 Task: Create a due date automation trigger when advanced on, on the tuesday of the week a card is due add fields with custom field "Resume" set to a date between 1 and 7 days ago at 11:00 AM.
Action: Mouse moved to (808, 250)
Screenshot: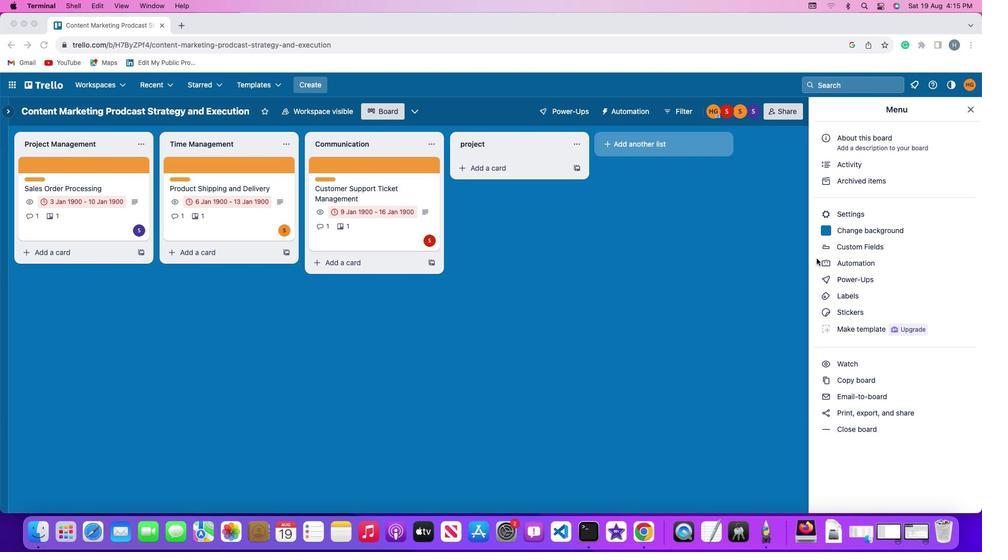 
Action: Mouse pressed left at (808, 250)
Screenshot: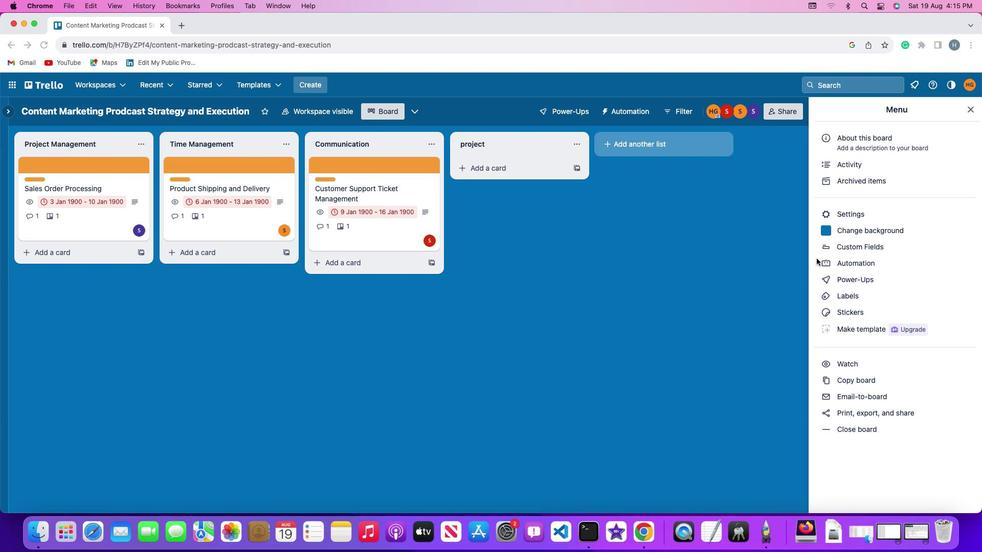 
Action: Mouse moved to (811, 250)
Screenshot: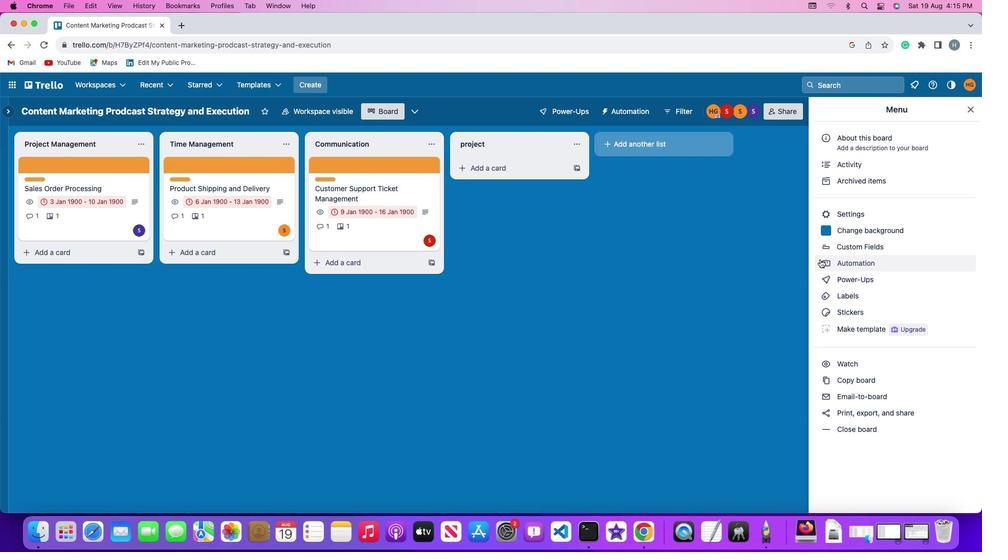 
Action: Mouse pressed left at (811, 250)
Screenshot: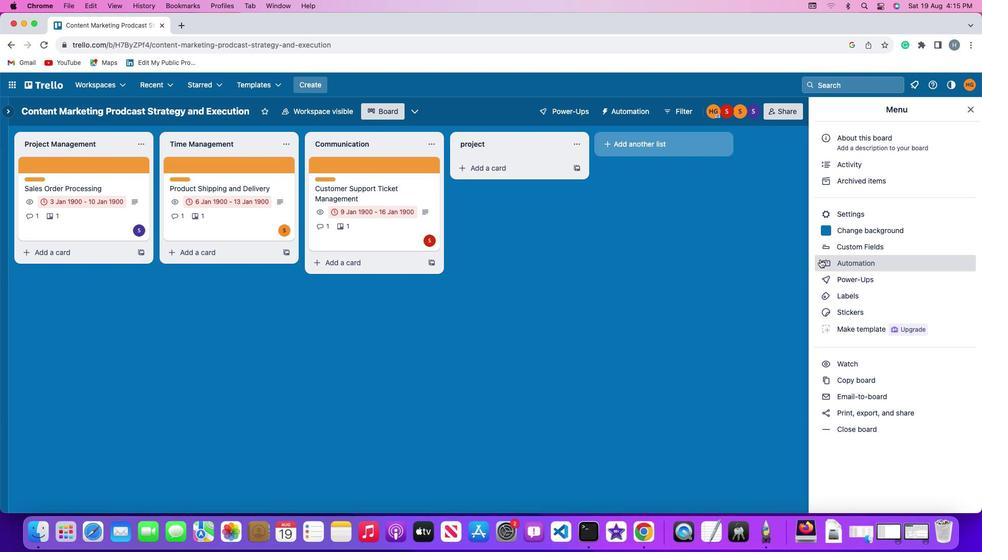 
Action: Mouse moved to (62, 230)
Screenshot: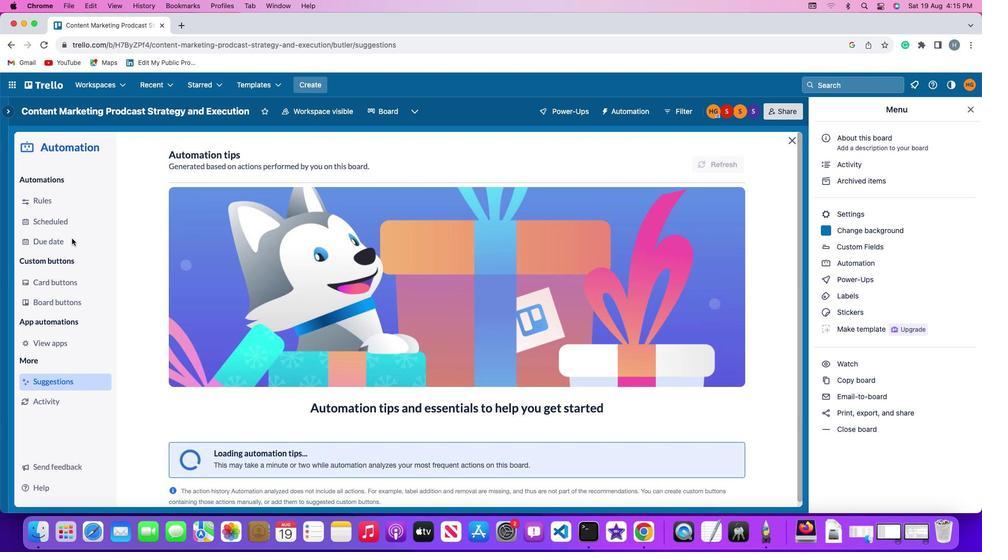 
Action: Mouse pressed left at (62, 230)
Screenshot: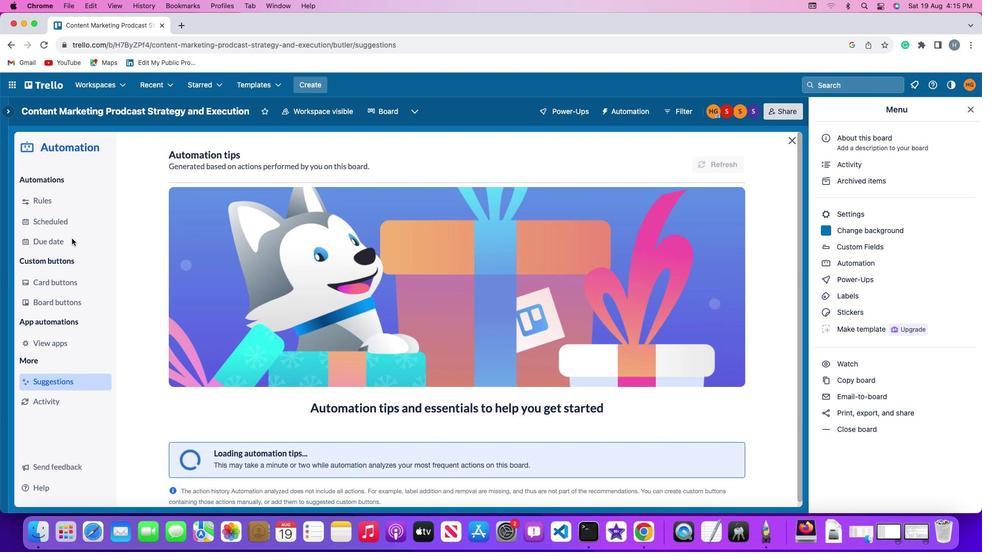 
Action: Mouse moved to (697, 147)
Screenshot: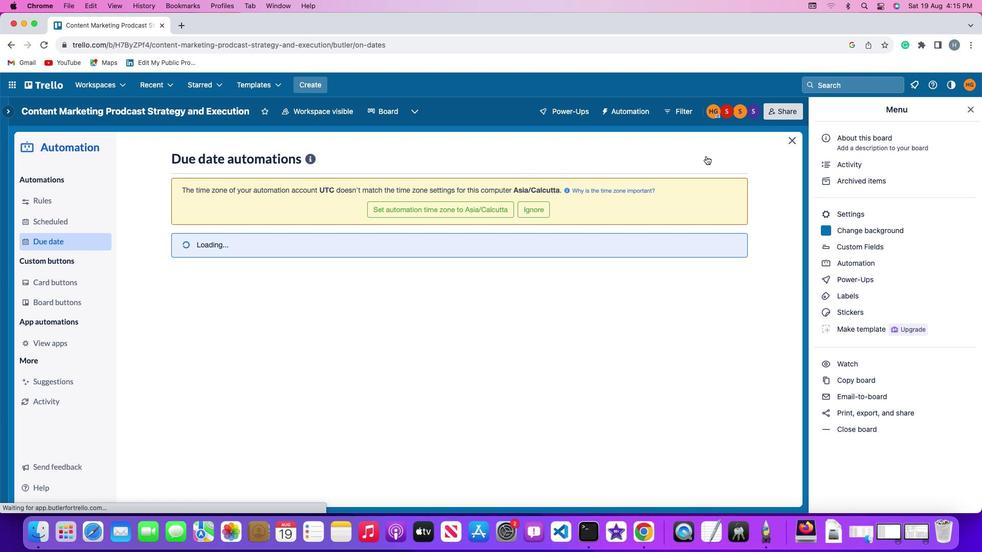 
Action: Mouse pressed left at (697, 147)
Screenshot: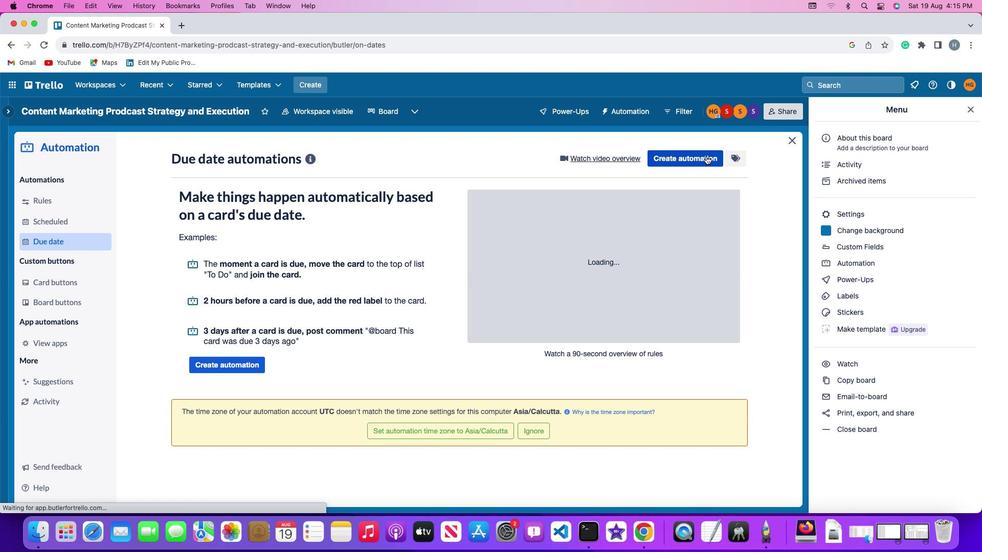
Action: Mouse moved to (268, 250)
Screenshot: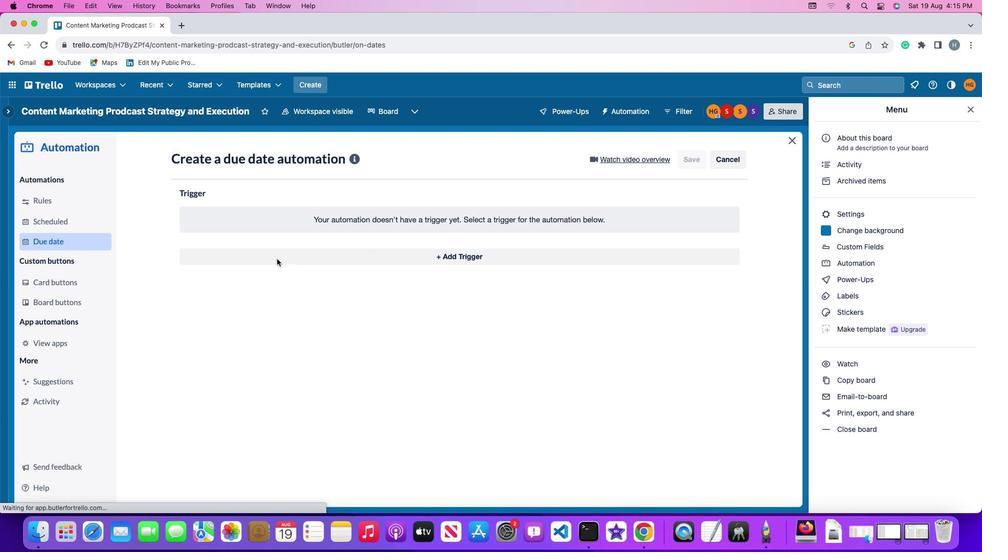 
Action: Mouse pressed left at (268, 250)
Screenshot: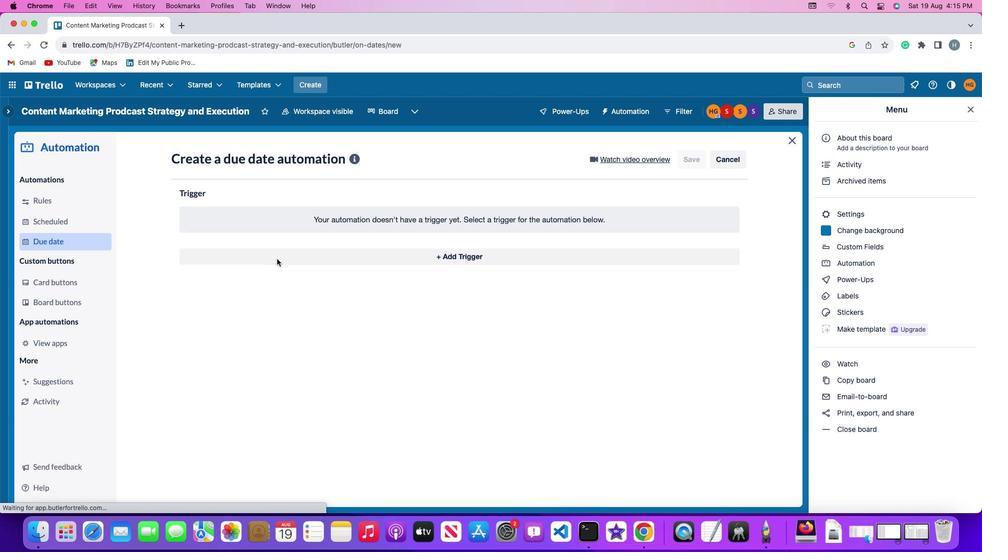
Action: Mouse moved to (223, 440)
Screenshot: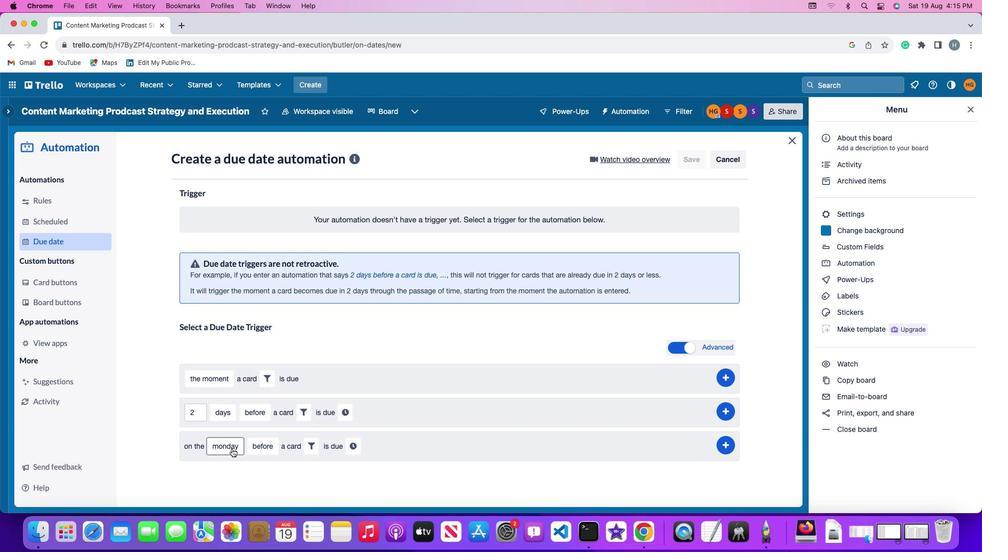 
Action: Mouse pressed left at (223, 440)
Screenshot: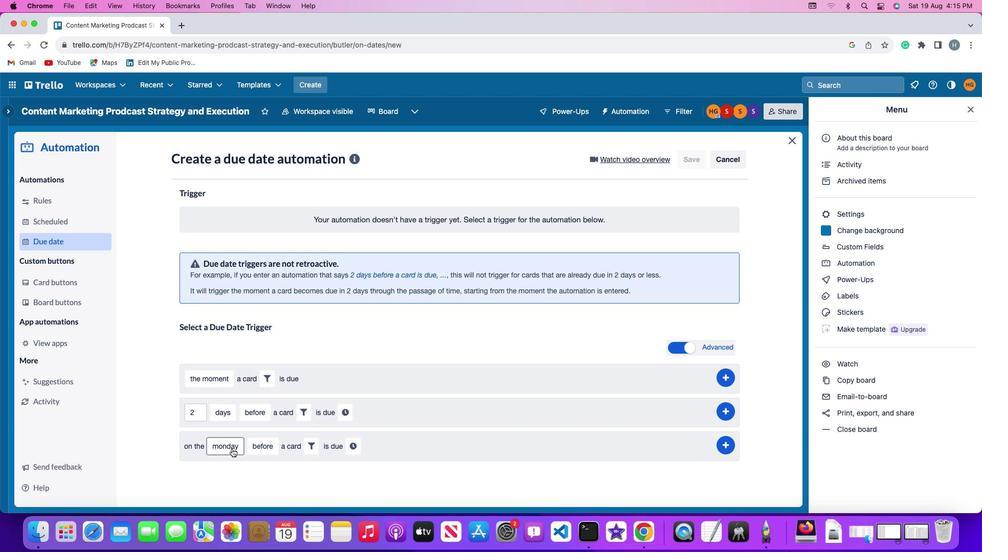 
Action: Mouse moved to (238, 316)
Screenshot: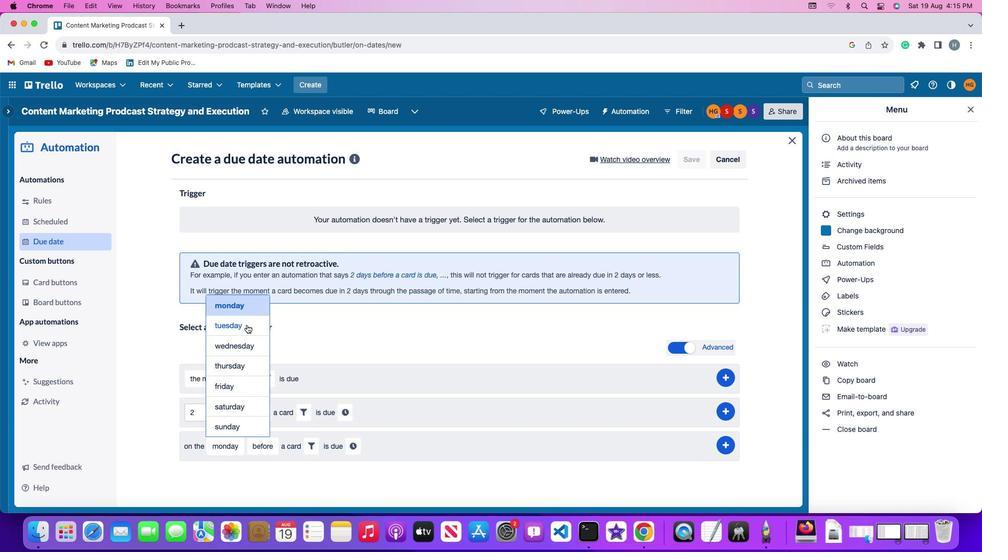 
Action: Mouse pressed left at (238, 316)
Screenshot: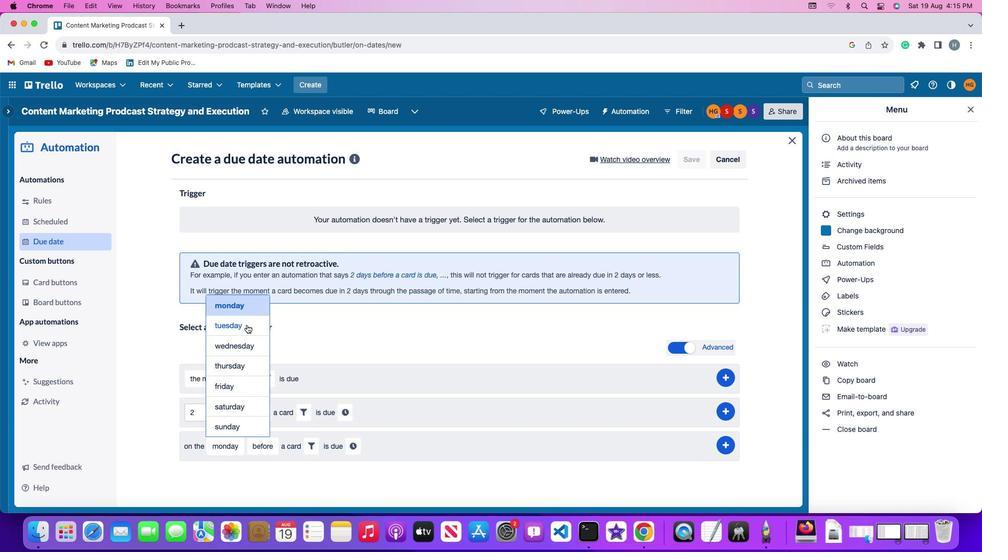
Action: Mouse moved to (265, 438)
Screenshot: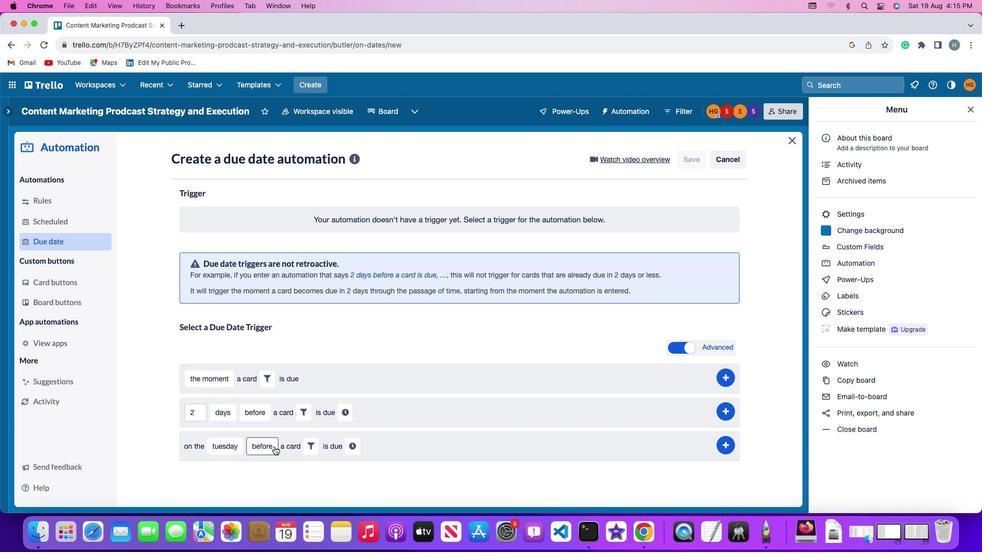 
Action: Mouse pressed left at (265, 438)
Screenshot: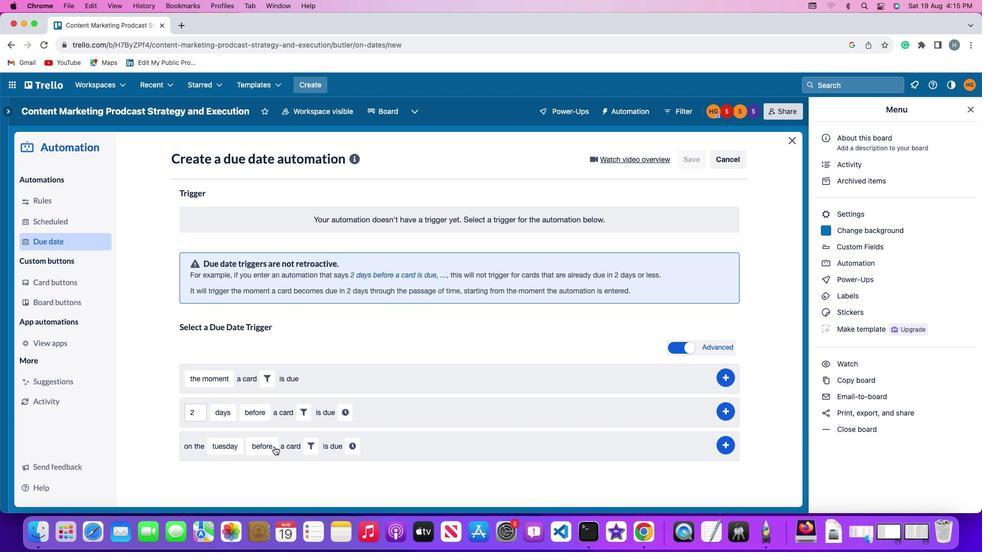 
Action: Mouse moved to (276, 398)
Screenshot: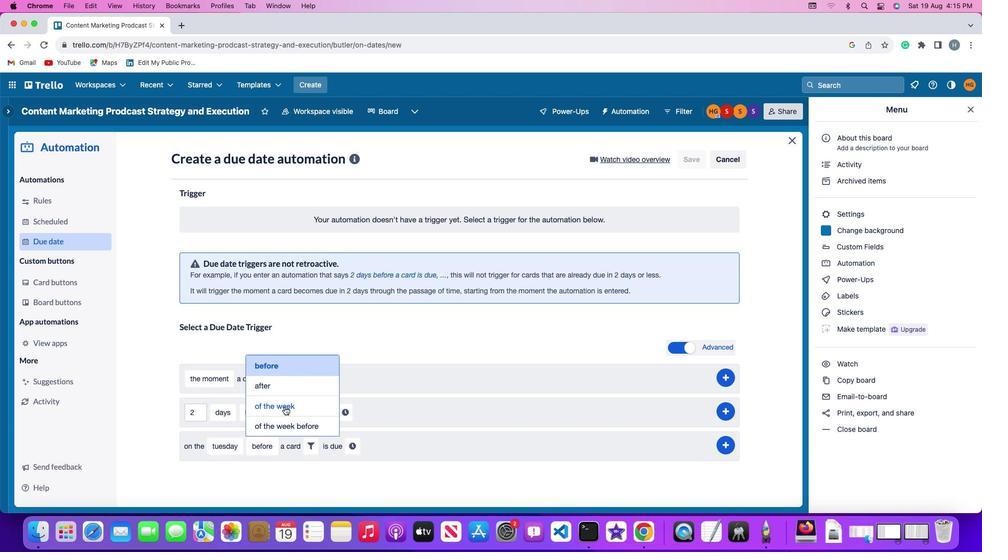 
Action: Mouse pressed left at (276, 398)
Screenshot: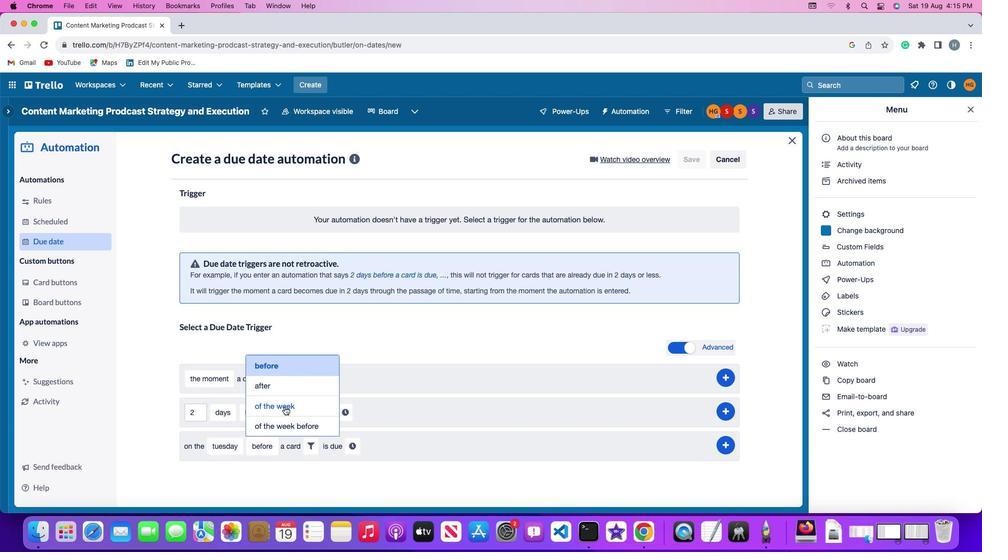 
Action: Mouse moved to (324, 438)
Screenshot: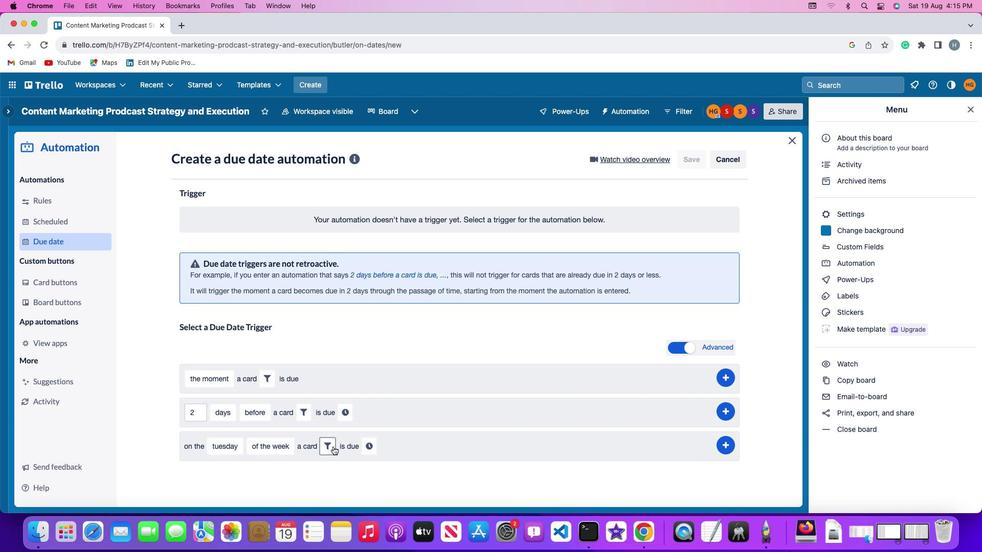 
Action: Mouse pressed left at (324, 438)
Screenshot: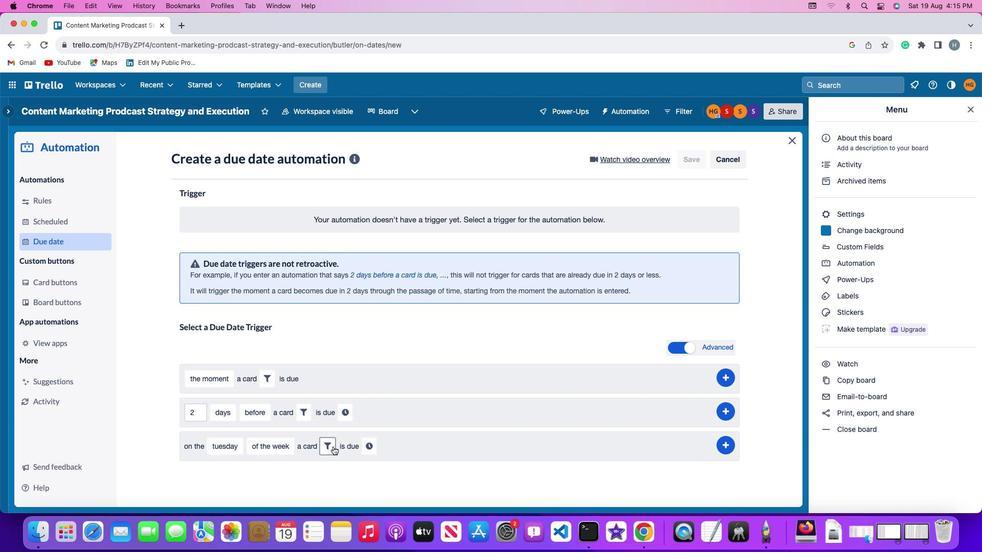 
Action: Mouse moved to (491, 469)
Screenshot: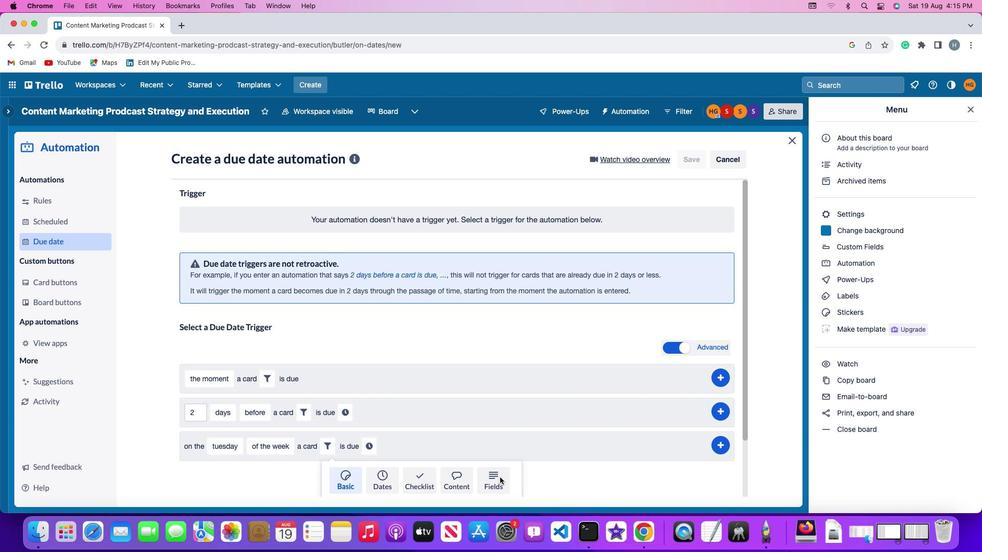 
Action: Mouse pressed left at (491, 469)
Screenshot: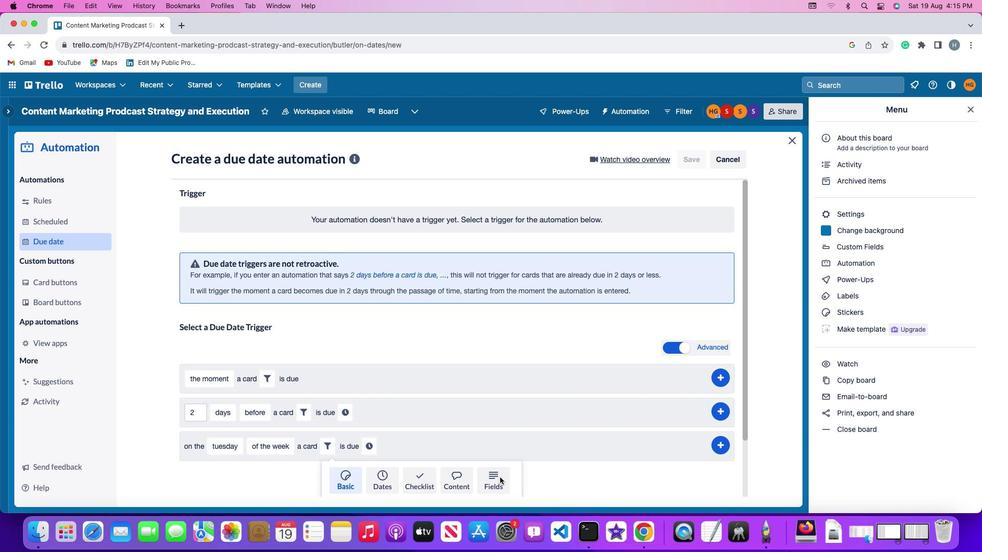 
Action: Mouse moved to (293, 470)
Screenshot: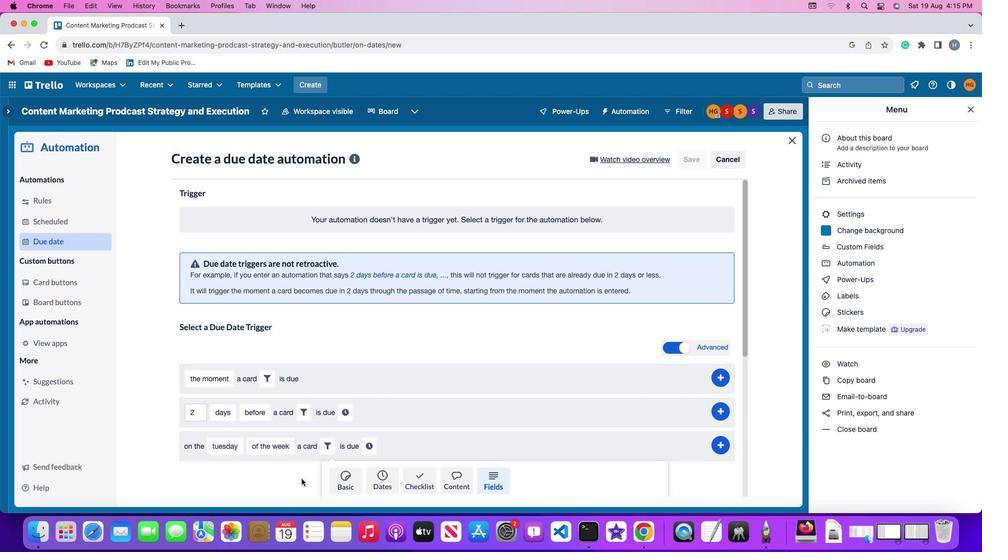 
Action: Mouse scrolled (293, 470) with delta (-8, -8)
Screenshot: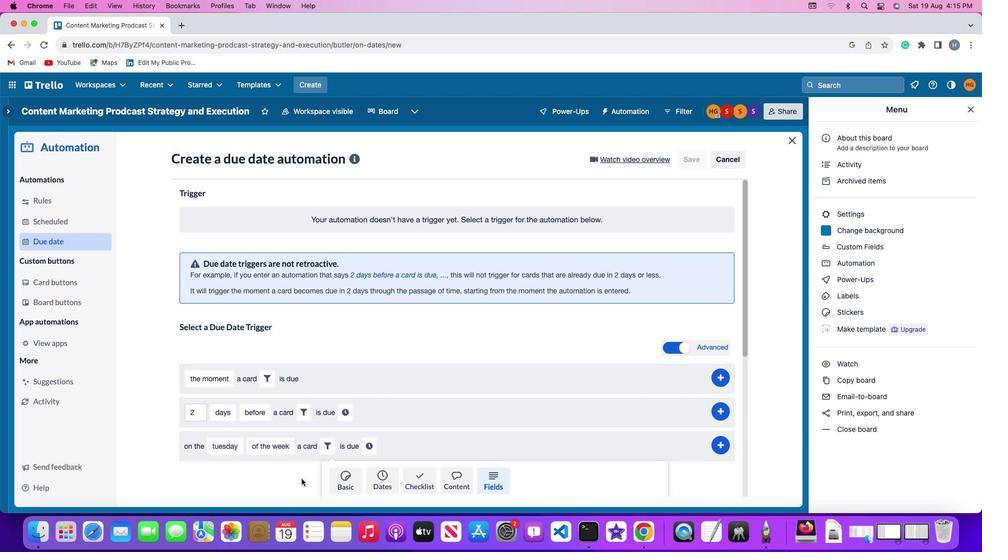 
Action: Mouse moved to (293, 470)
Screenshot: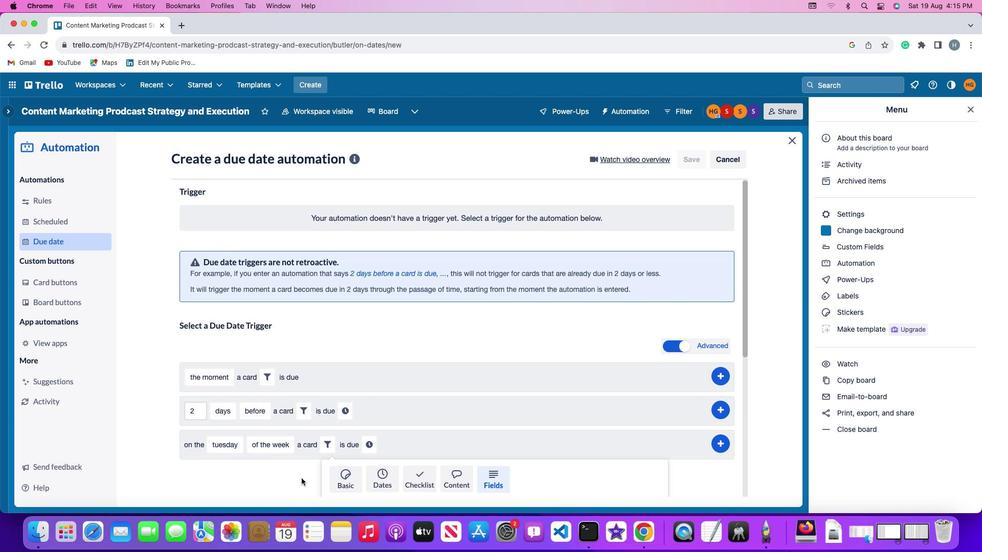 
Action: Mouse scrolled (293, 470) with delta (-8, -8)
Screenshot: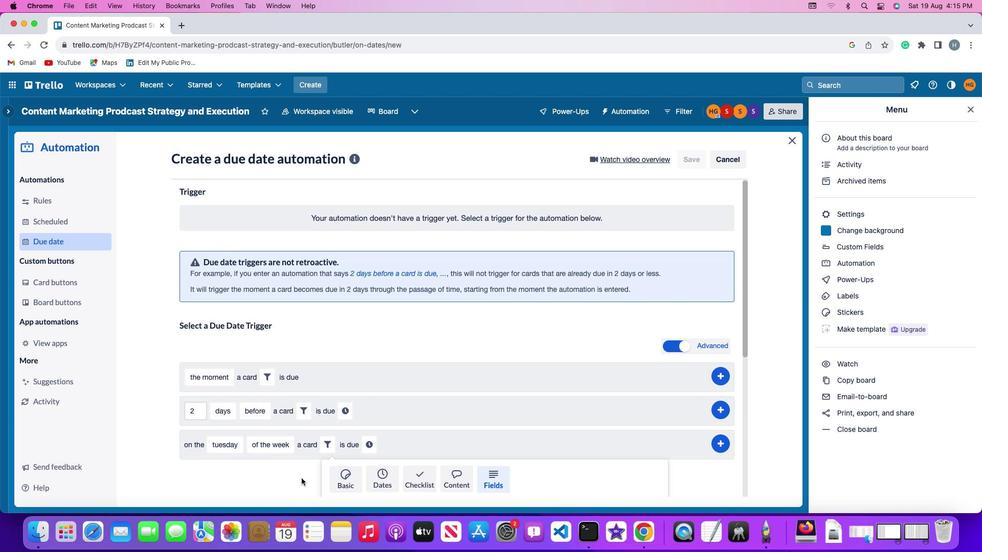 
Action: Mouse scrolled (293, 470) with delta (-8, -9)
Screenshot: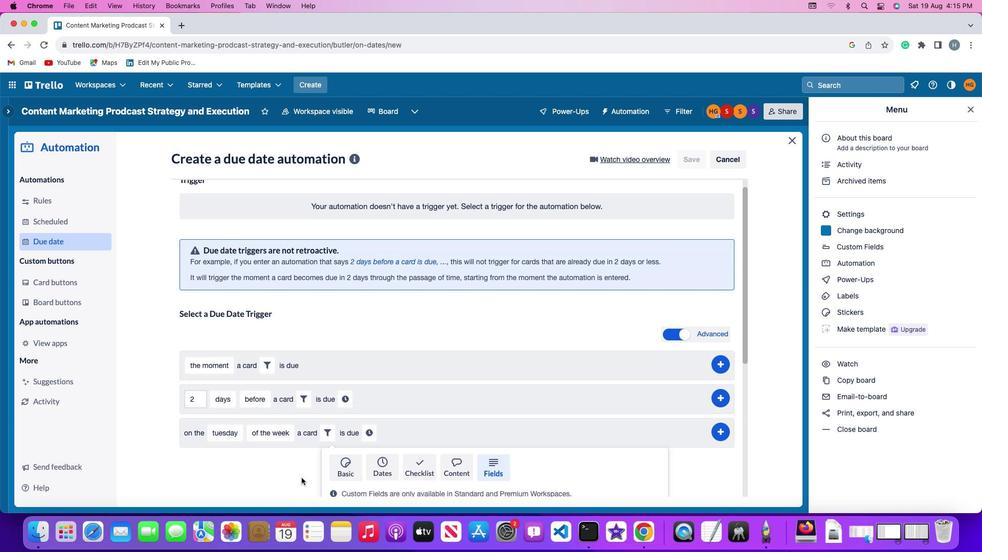 
Action: Mouse scrolled (293, 470) with delta (-8, -10)
Screenshot: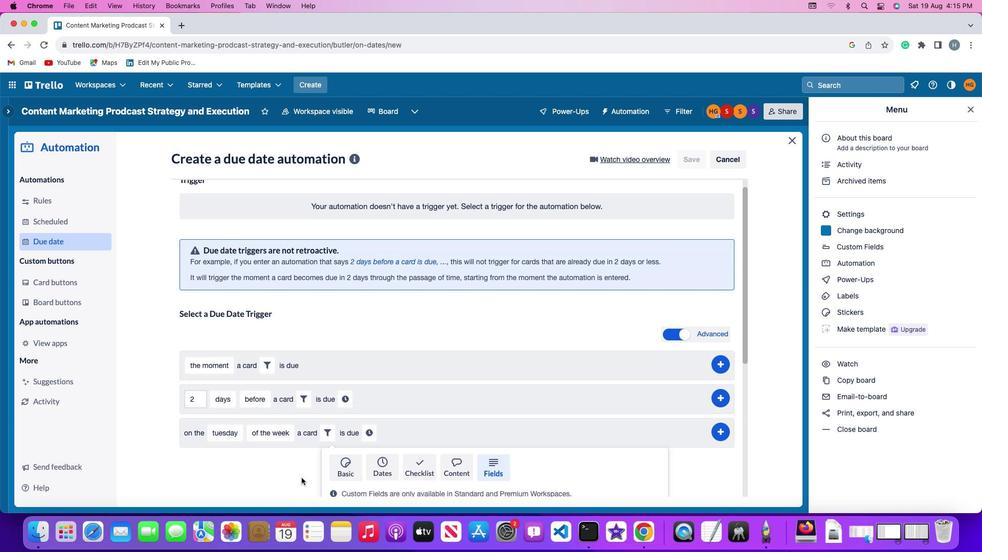 
Action: Mouse moved to (293, 469)
Screenshot: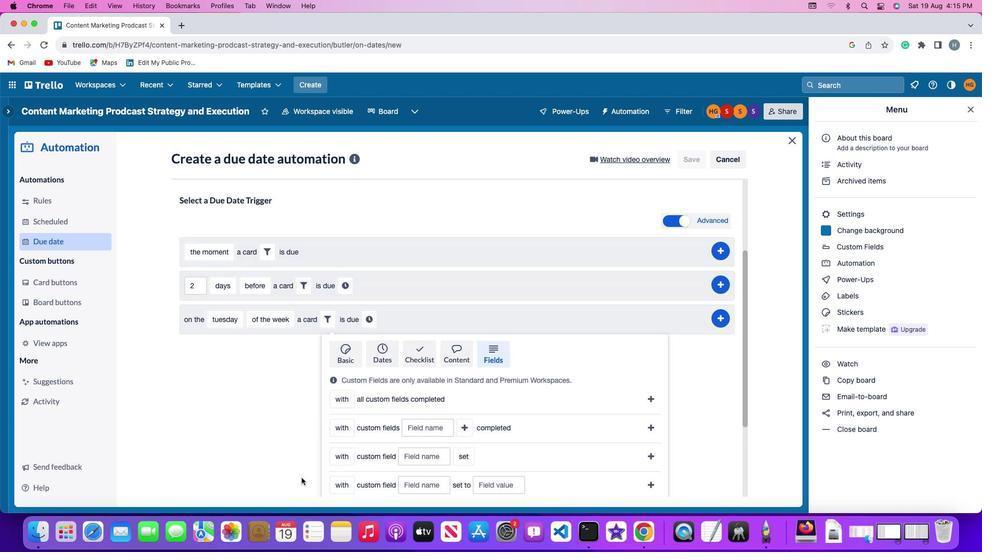 
Action: Mouse scrolled (293, 469) with delta (-8, -11)
Screenshot: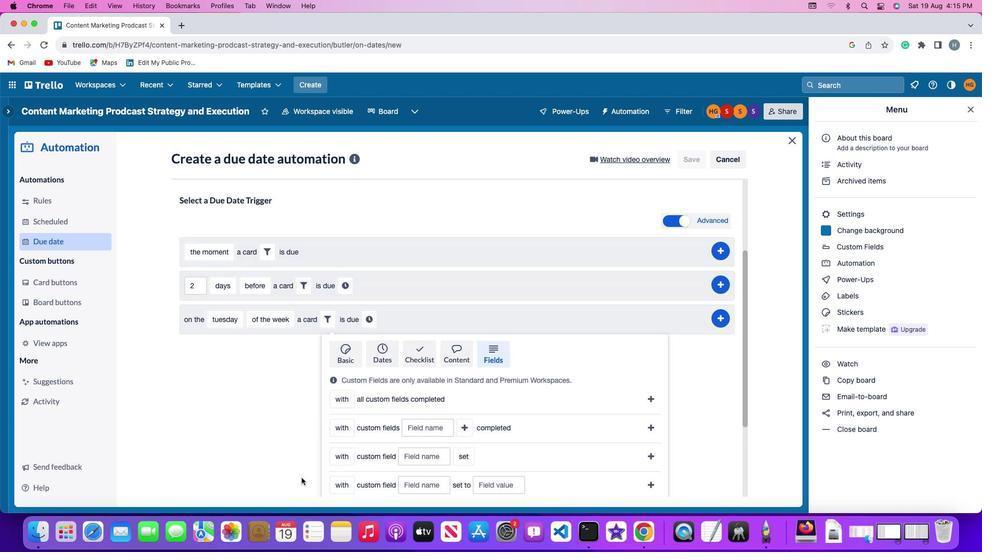 
Action: Mouse moved to (293, 468)
Screenshot: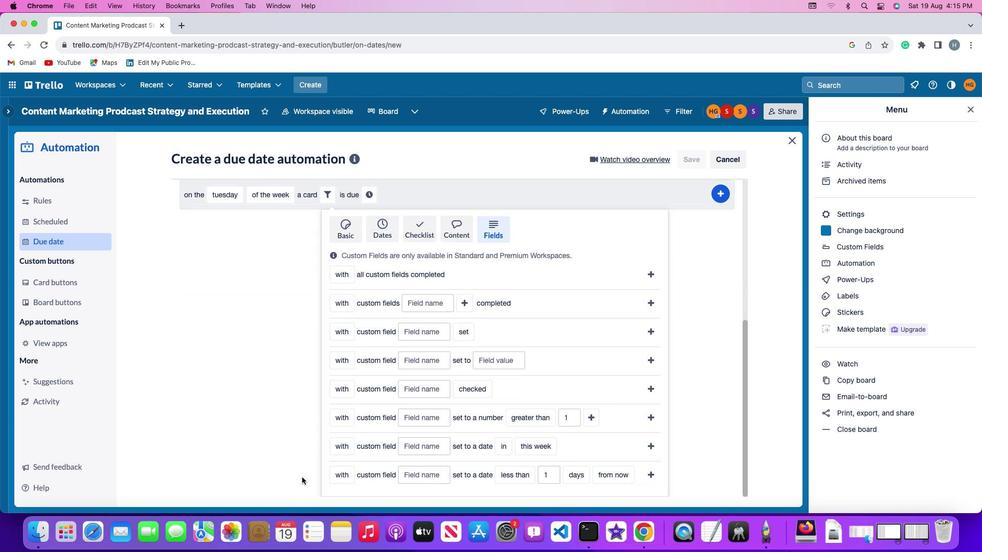 
Action: Mouse scrolled (293, 468) with delta (-8, -8)
Screenshot: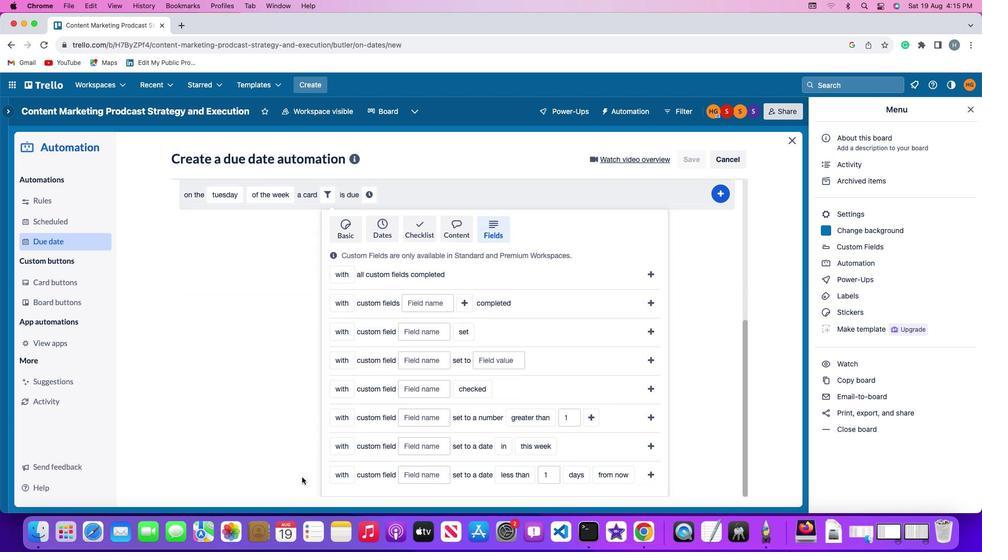 
Action: Mouse scrolled (293, 468) with delta (-8, -8)
Screenshot: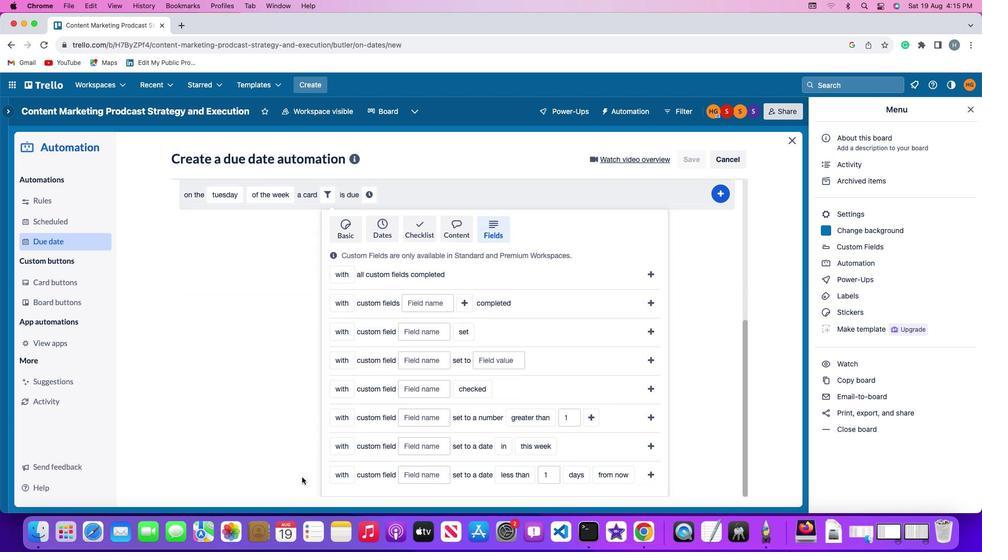 
Action: Mouse scrolled (293, 468) with delta (-8, -9)
Screenshot: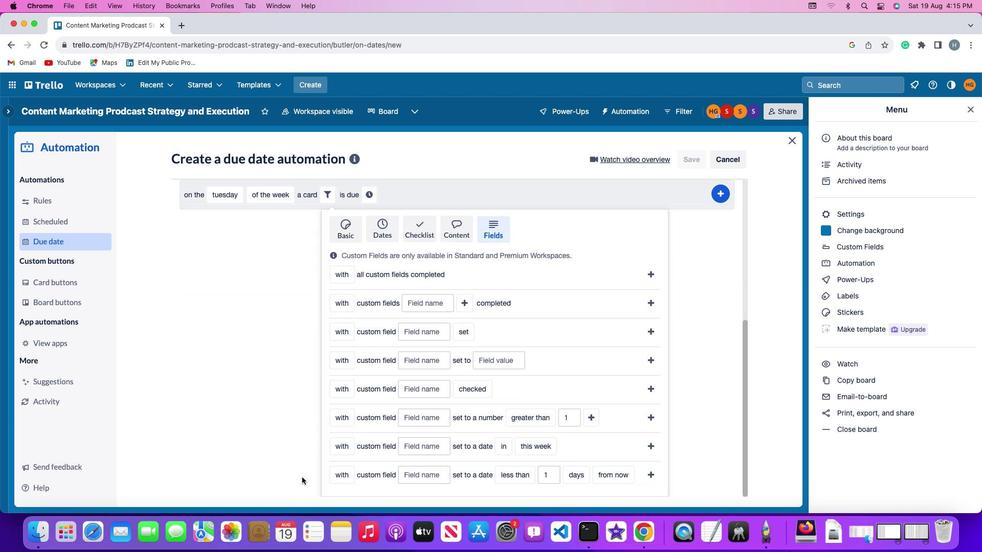 
Action: Mouse scrolled (293, 468) with delta (-8, -10)
Screenshot: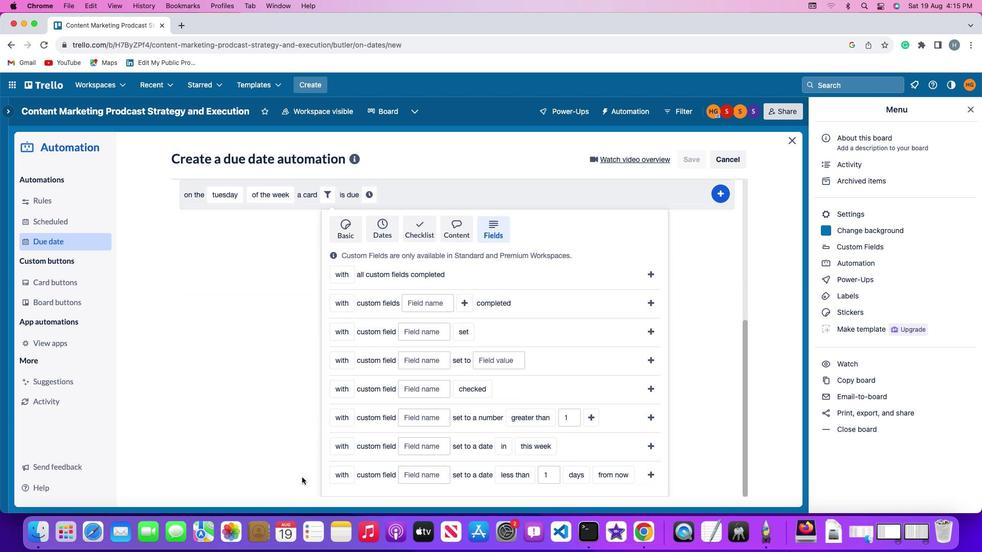 
Action: Mouse scrolled (293, 468) with delta (-8, -8)
Screenshot: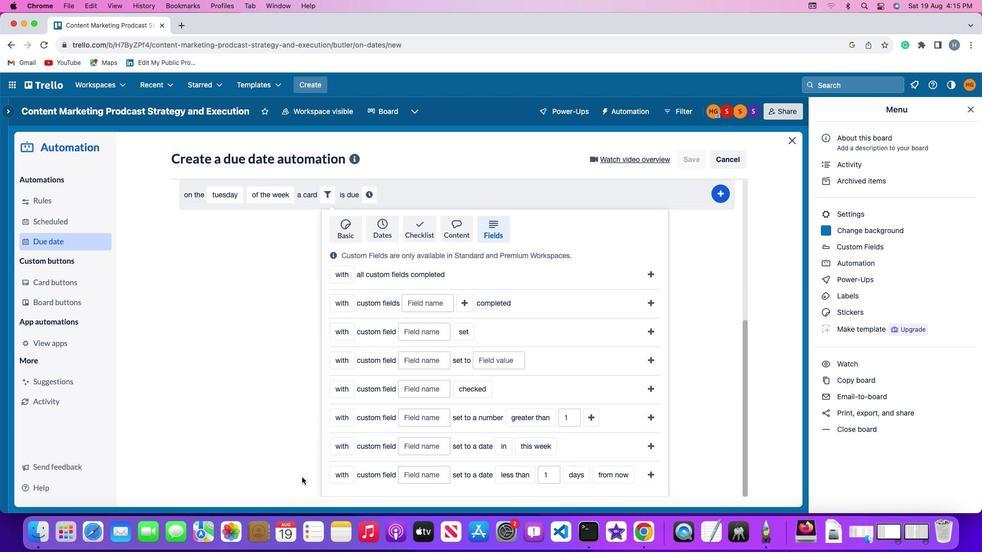 
Action: Mouse scrolled (293, 468) with delta (-8, -8)
Screenshot: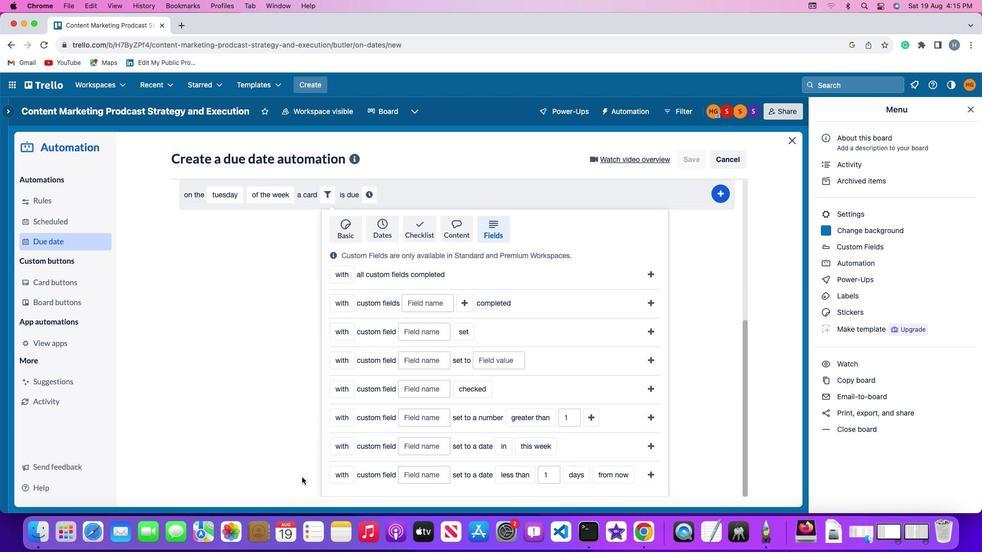 
Action: Mouse scrolled (293, 468) with delta (-8, -9)
Screenshot: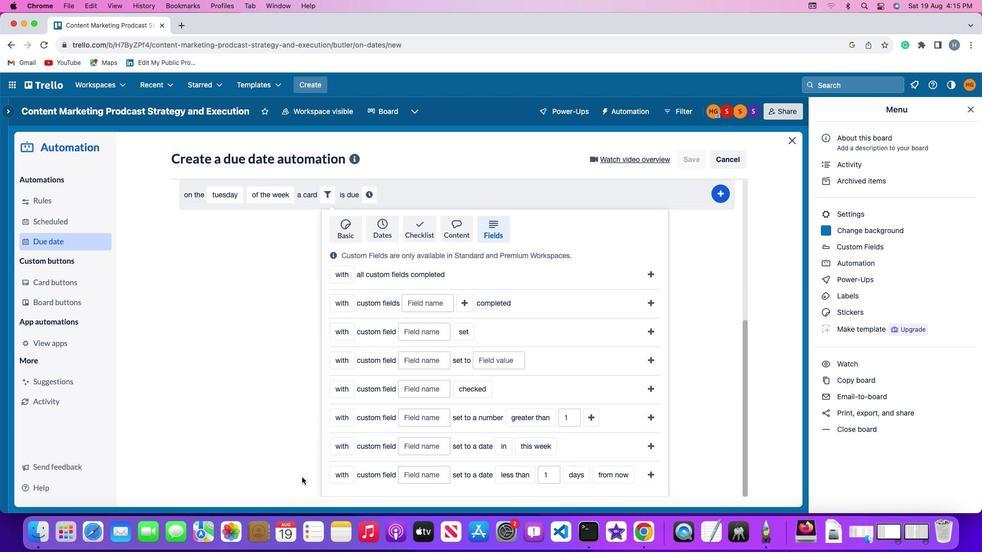
Action: Mouse moved to (328, 466)
Screenshot: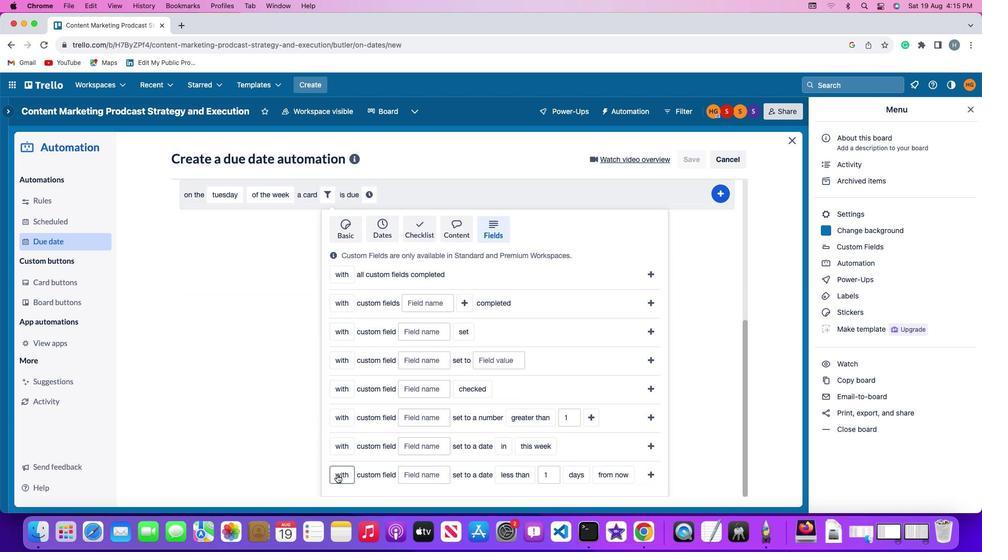 
Action: Mouse pressed left at (328, 466)
Screenshot: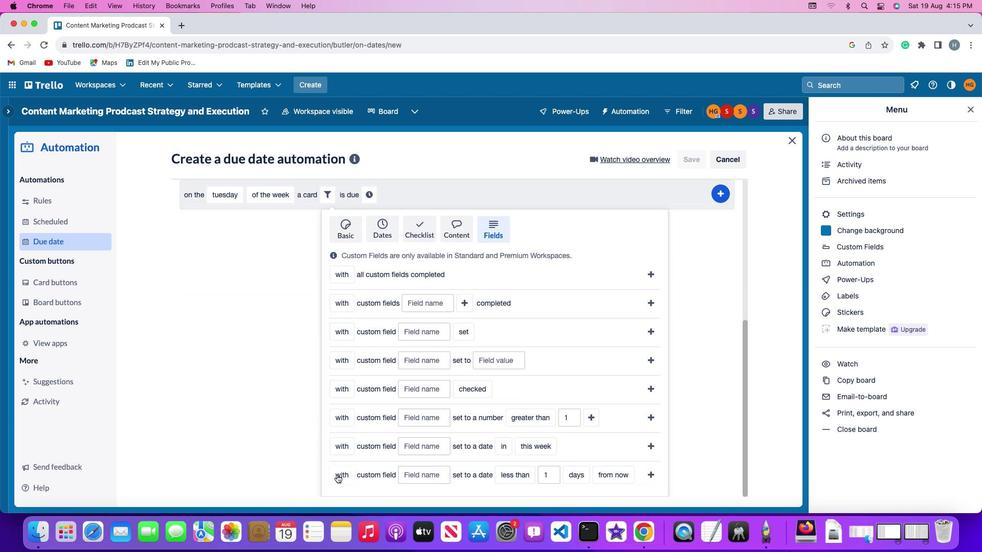 
Action: Mouse moved to (338, 425)
Screenshot: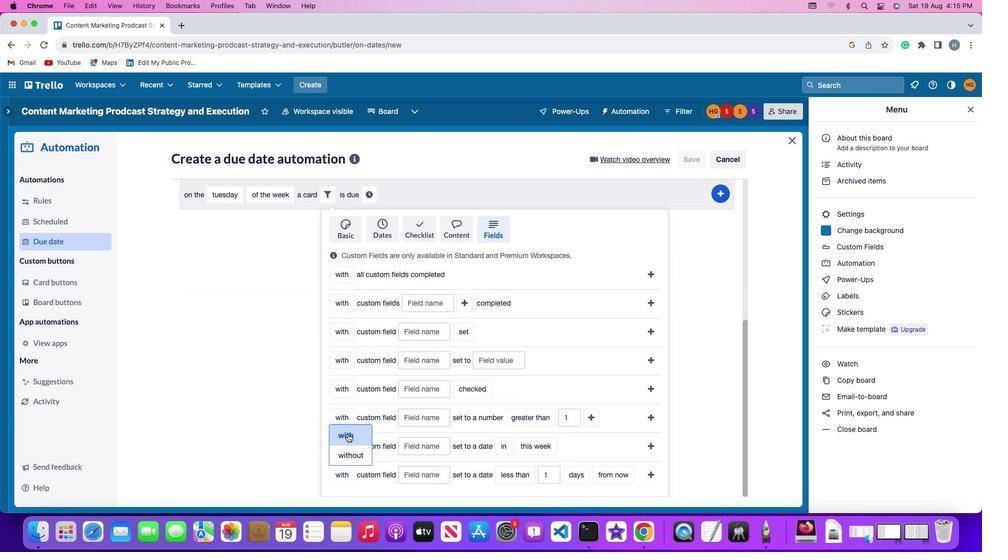 
Action: Mouse pressed left at (338, 425)
Screenshot: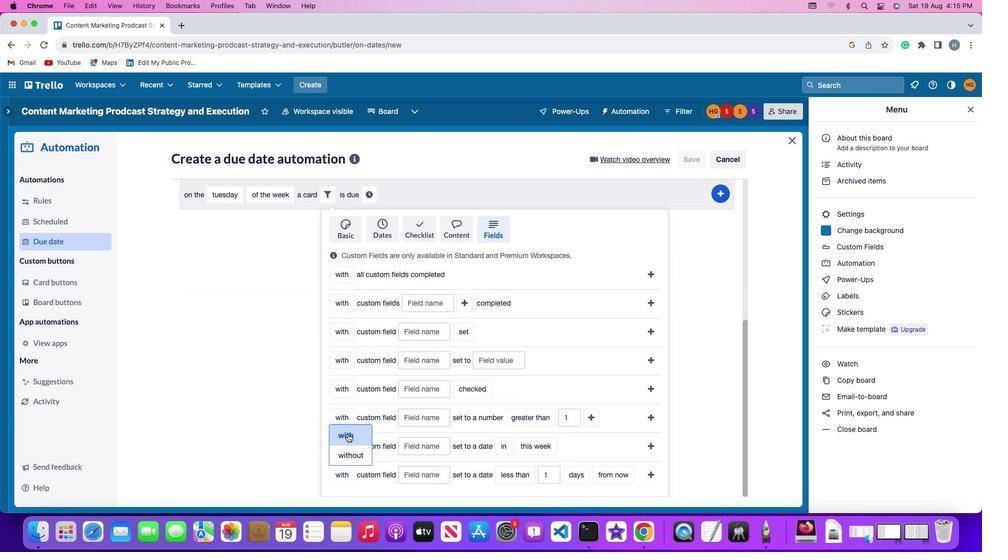 
Action: Mouse moved to (413, 459)
Screenshot: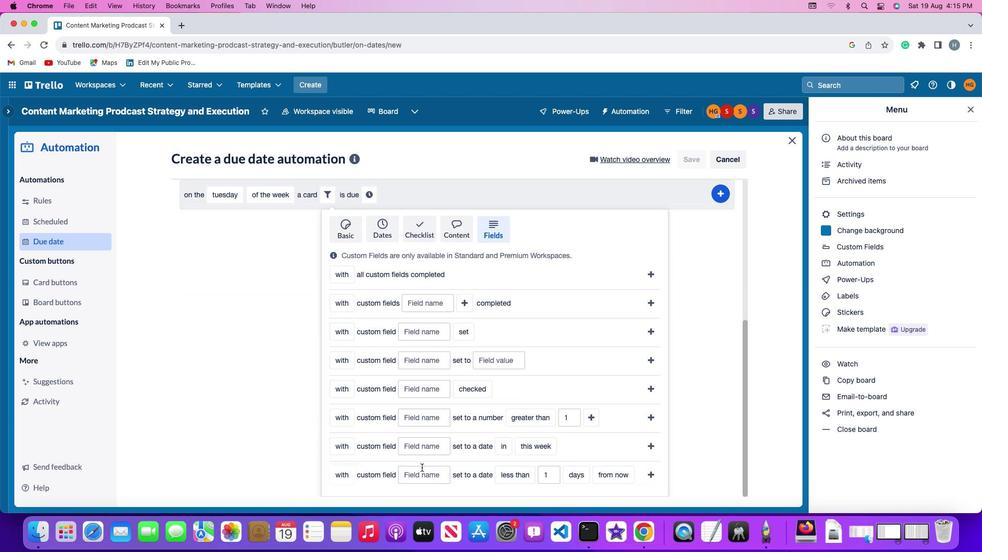 
Action: Mouse pressed left at (413, 459)
Screenshot: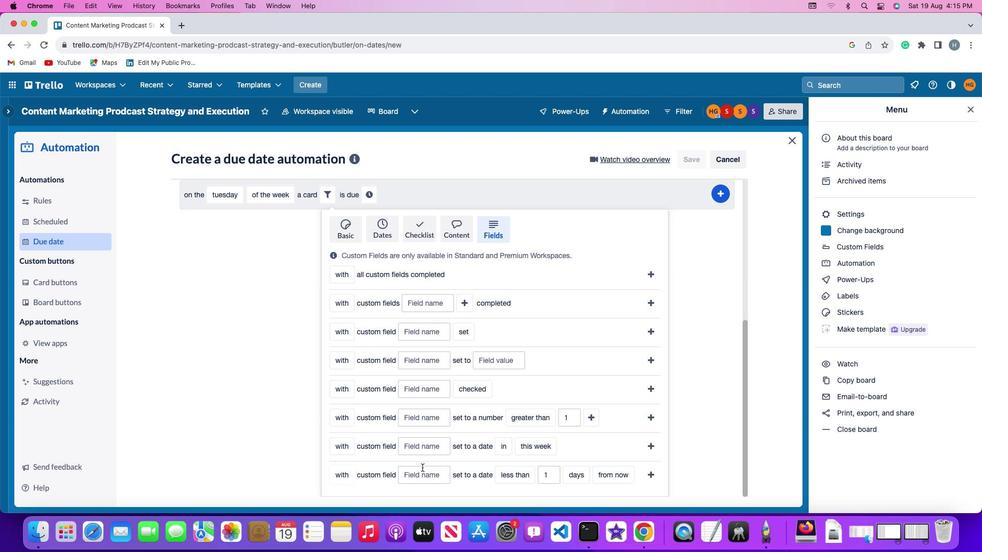 
Action: Mouse moved to (416, 457)
Screenshot: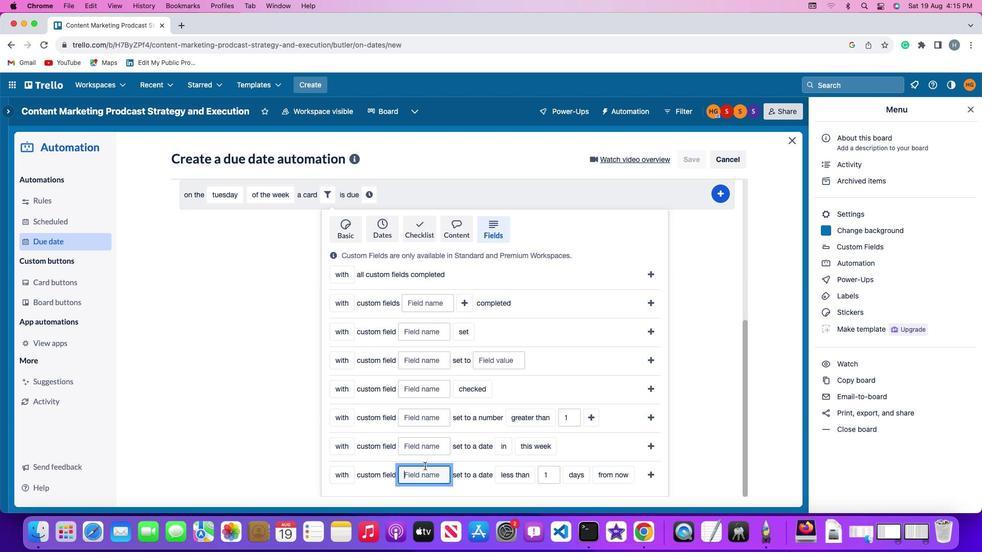 
Action: Key pressed Key.shift'R''e''s''u''m''e'
Screenshot: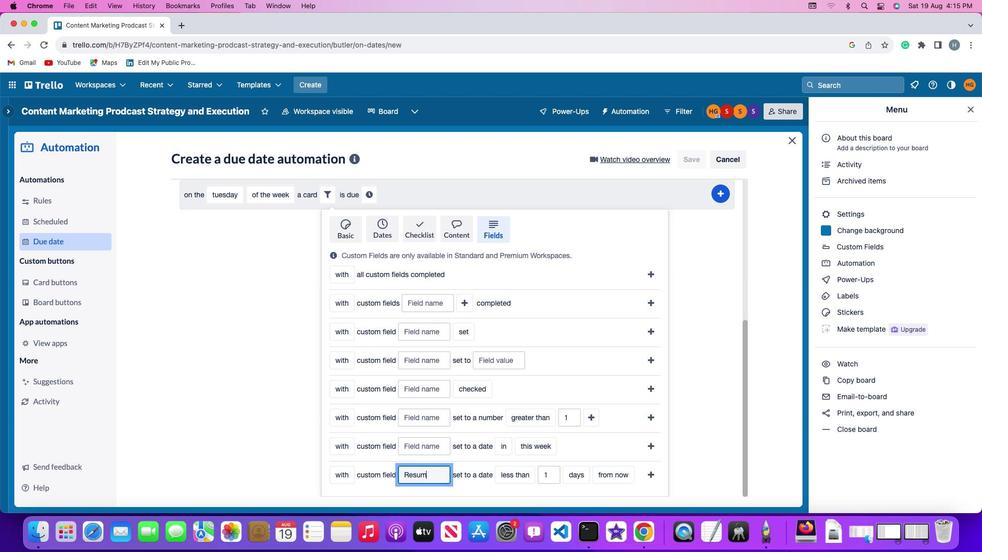 
Action: Mouse moved to (513, 462)
Screenshot: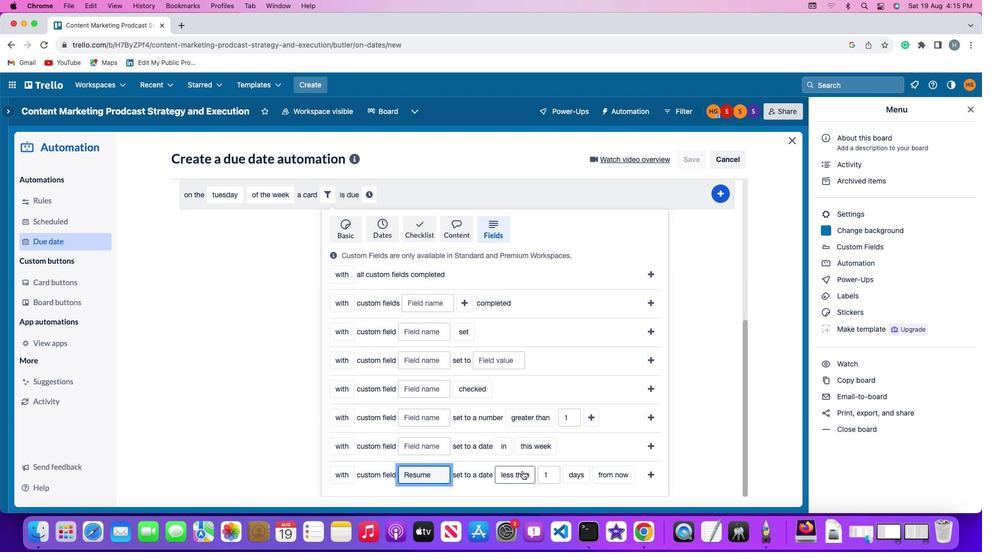 
Action: Mouse pressed left at (513, 462)
Screenshot: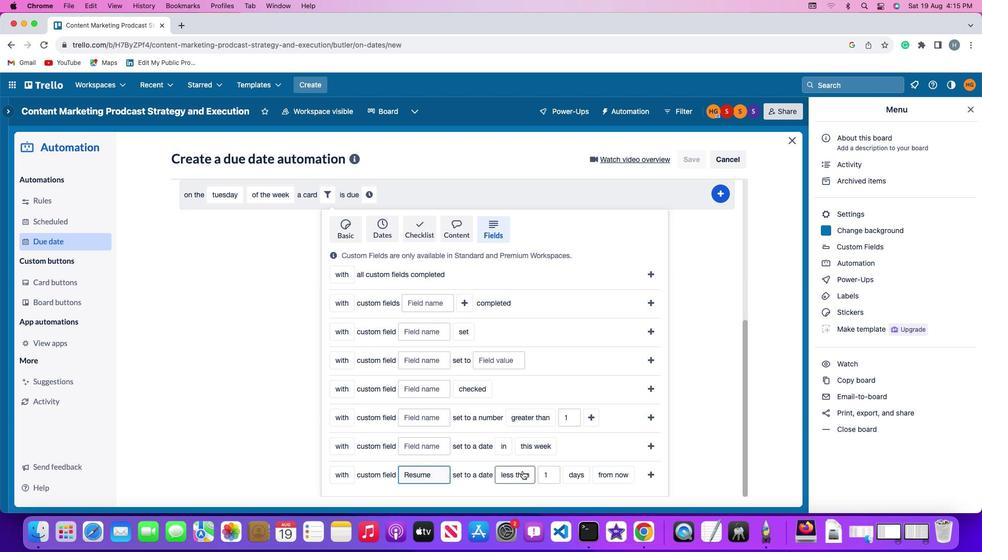 
Action: Mouse moved to (512, 448)
Screenshot: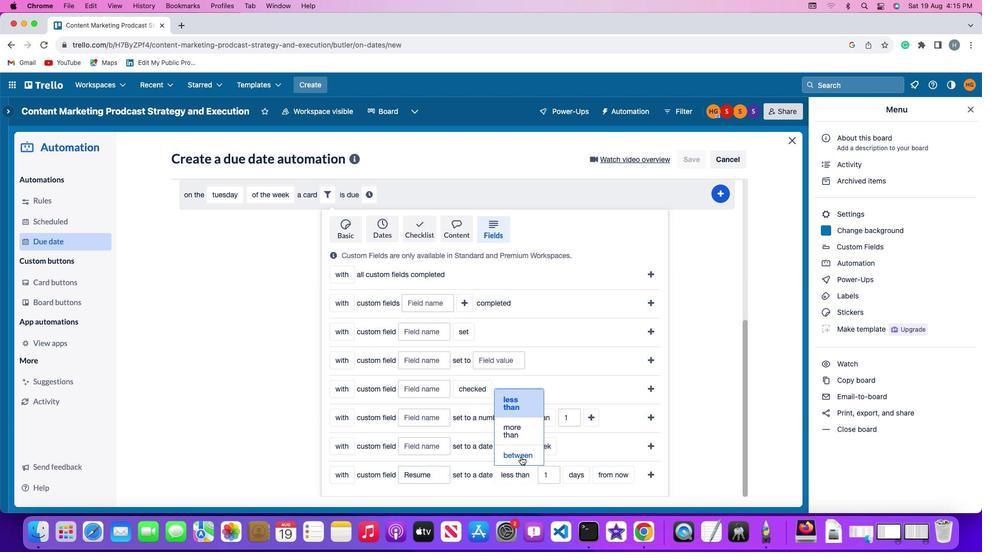 
Action: Mouse pressed left at (512, 448)
Screenshot: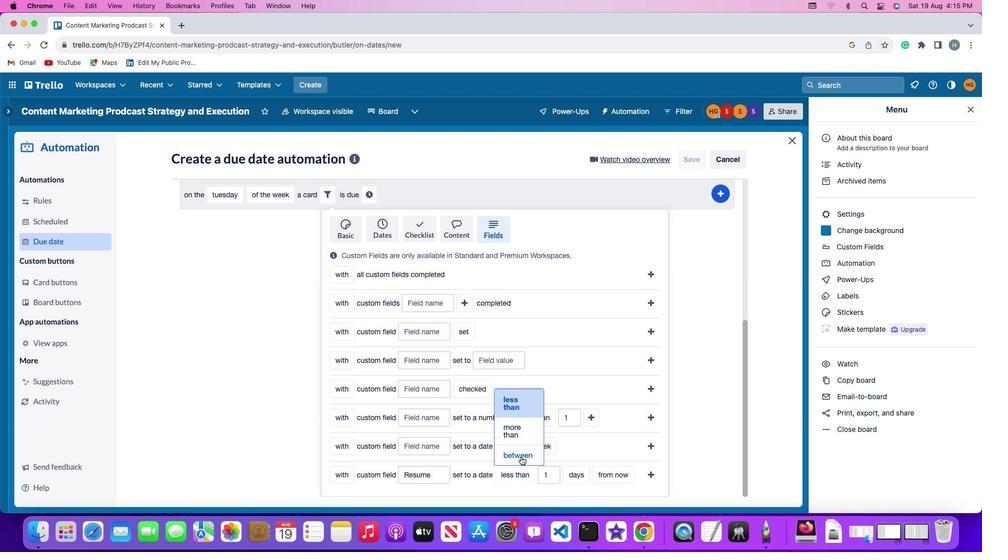 
Action: Mouse moved to (546, 468)
Screenshot: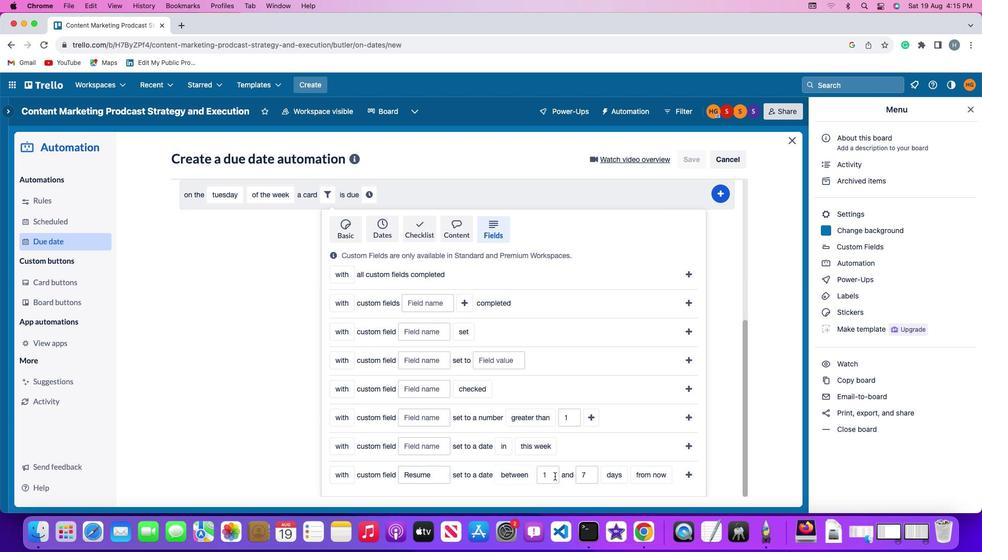 
Action: Mouse pressed left at (546, 468)
Screenshot: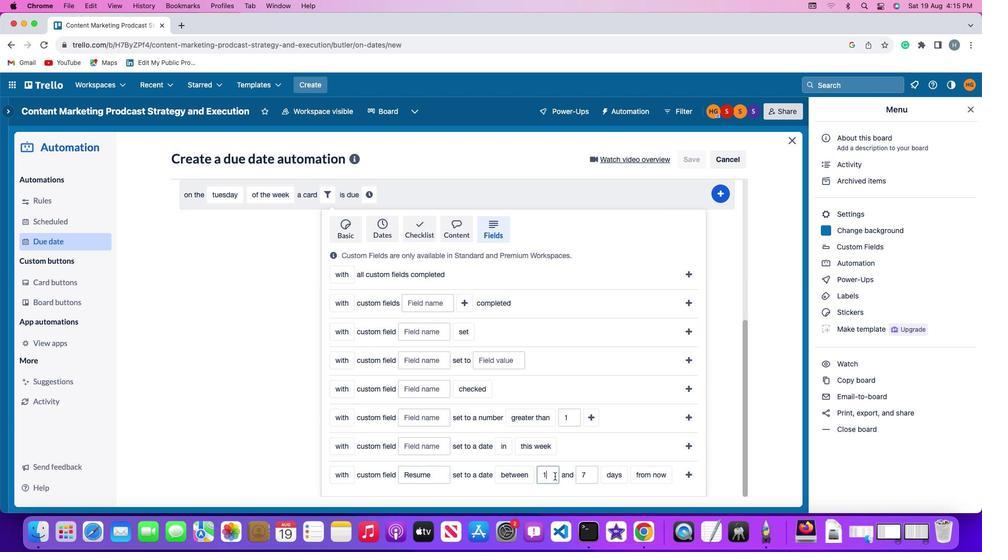 
Action: Mouse moved to (547, 467)
Screenshot: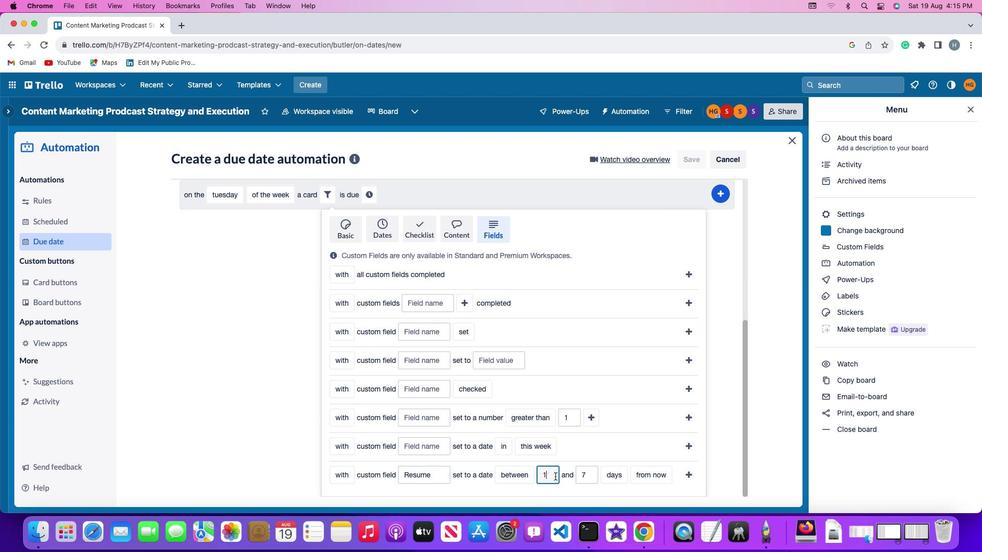 
Action: Key pressed Key.backspace
Screenshot: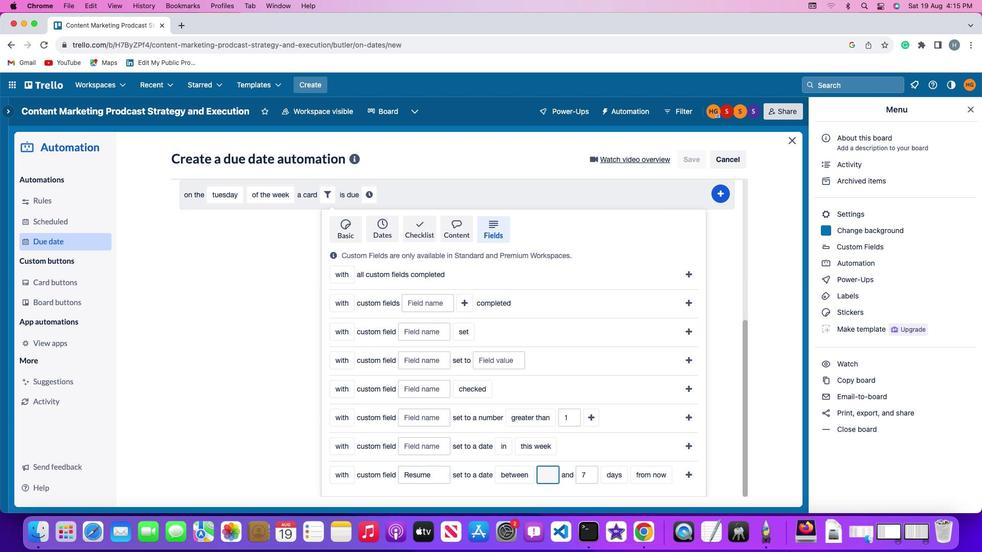 
Action: Mouse moved to (547, 467)
Screenshot: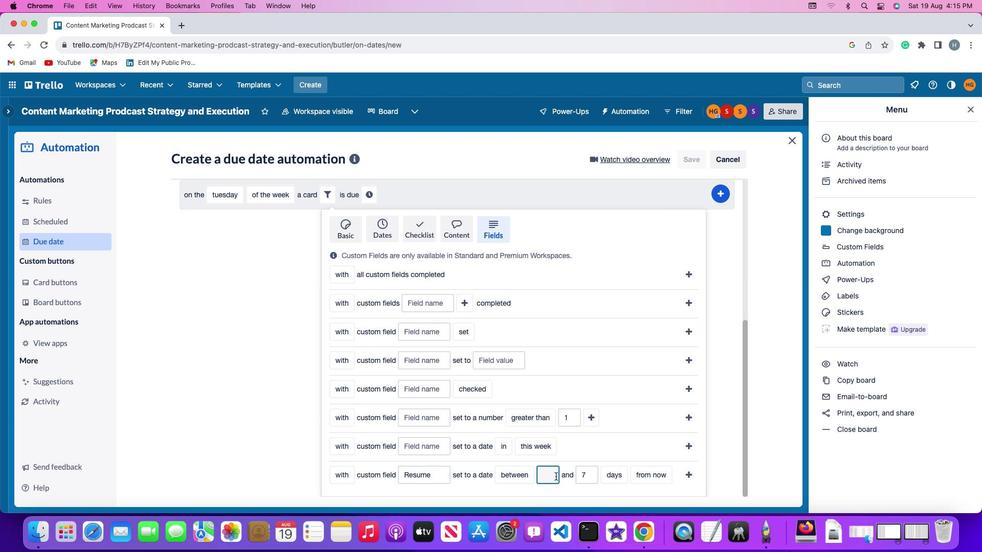 
Action: Key pressed '1'
Screenshot: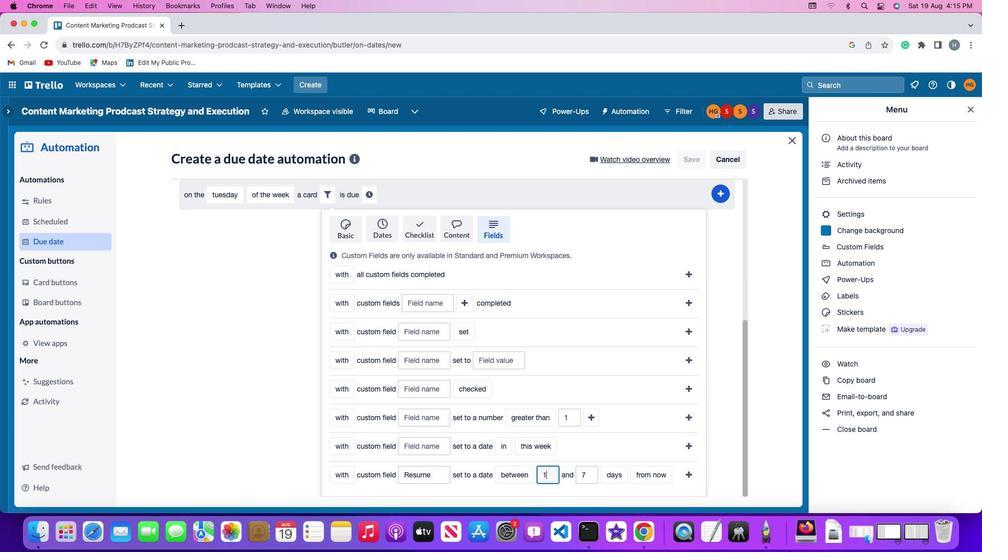 
Action: Mouse moved to (581, 467)
Screenshot: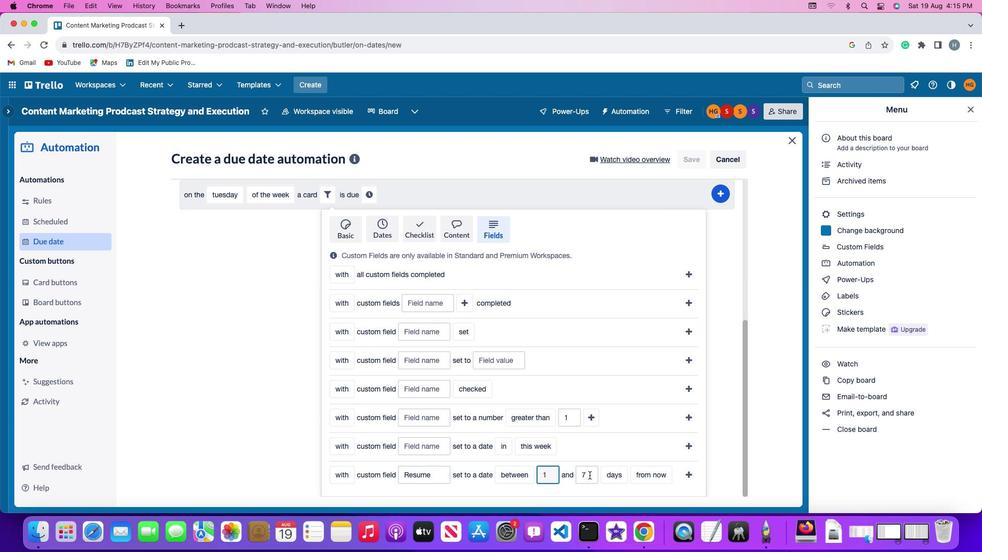 
Action: Mouse pressed left at (581, 467)
Screenshot: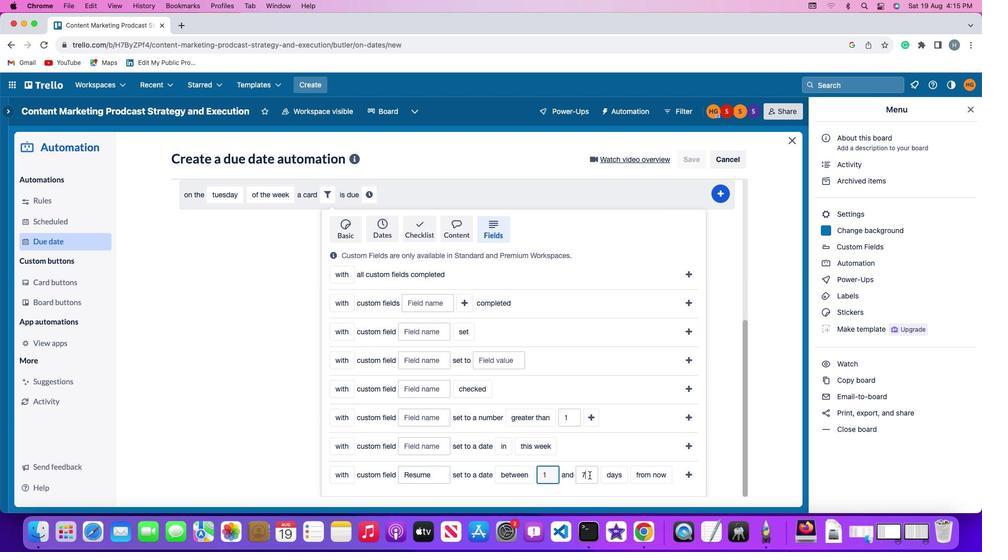 
Action: Key pressed Key.backspace'7'
Screenshot: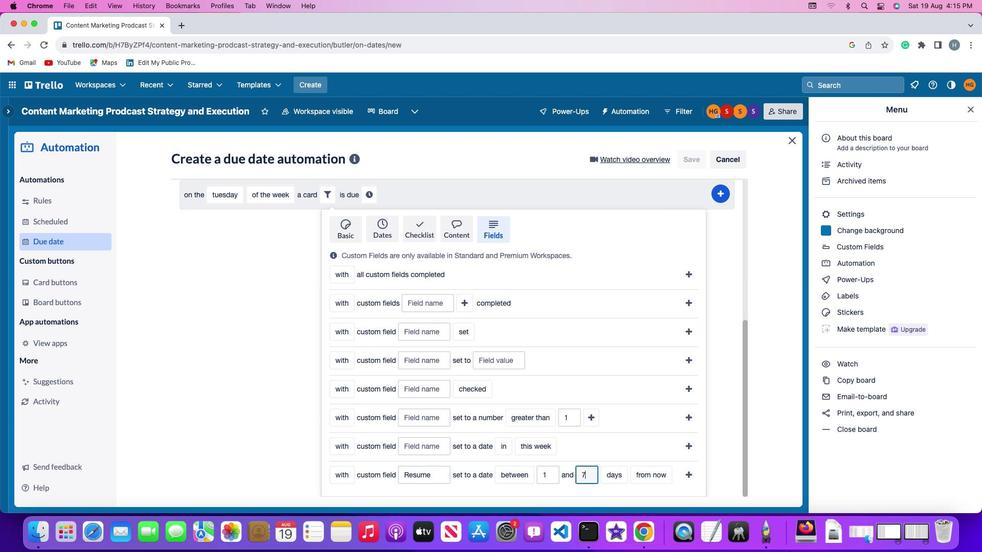 
Action: Mouse moved to (605, 465)
Screenshot: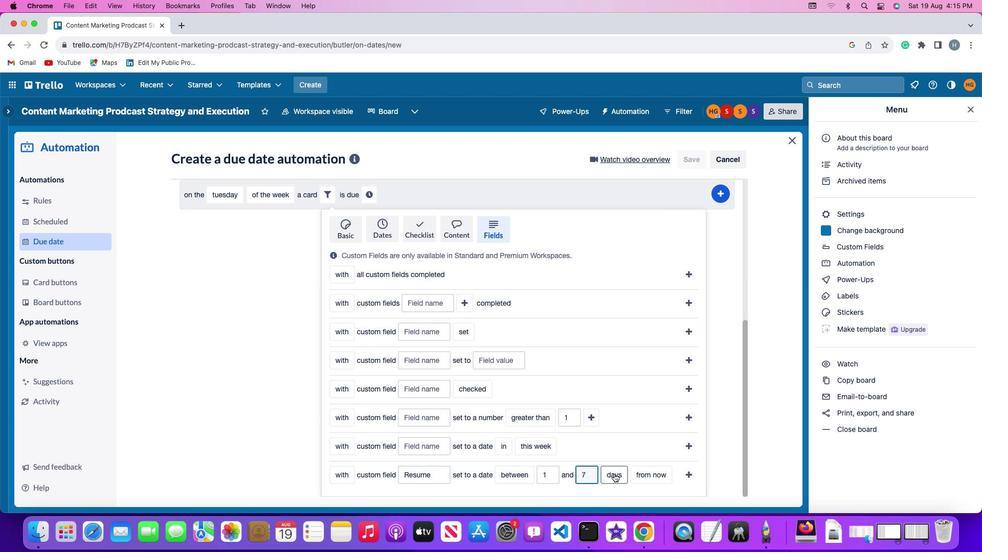 
Action: Mouse pressed left at (605, 465)
Screenshot: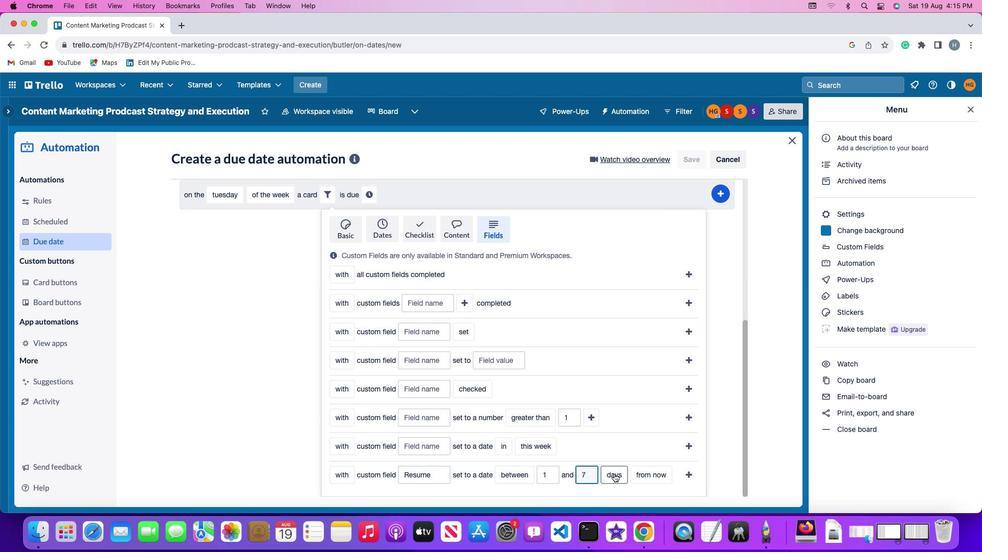 
Action: Mouse moved to (611, 427)
Screenshot: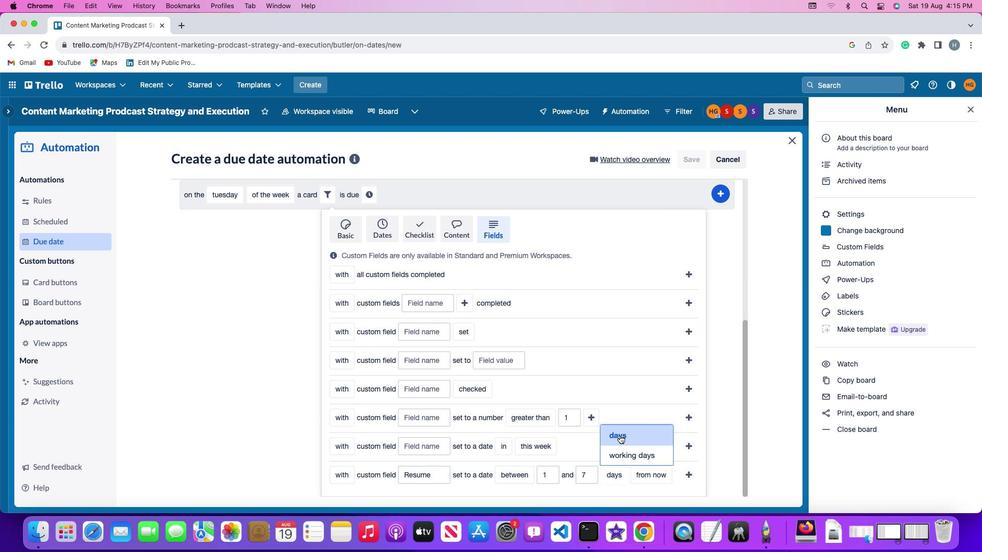 
Action: Mouse pressed left at (611, 427)
Screenshot: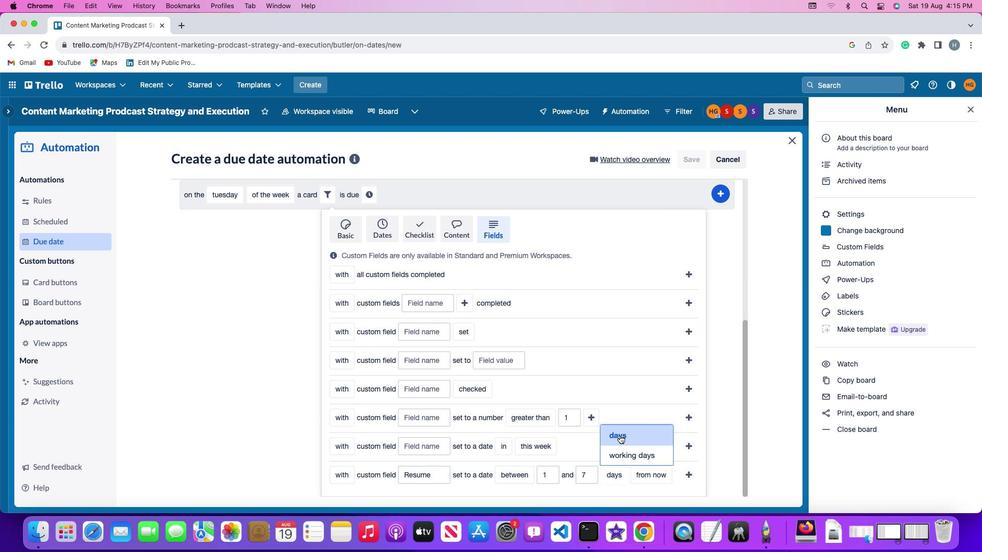
Action: Mouse moved to (643, 467)
Screenshot: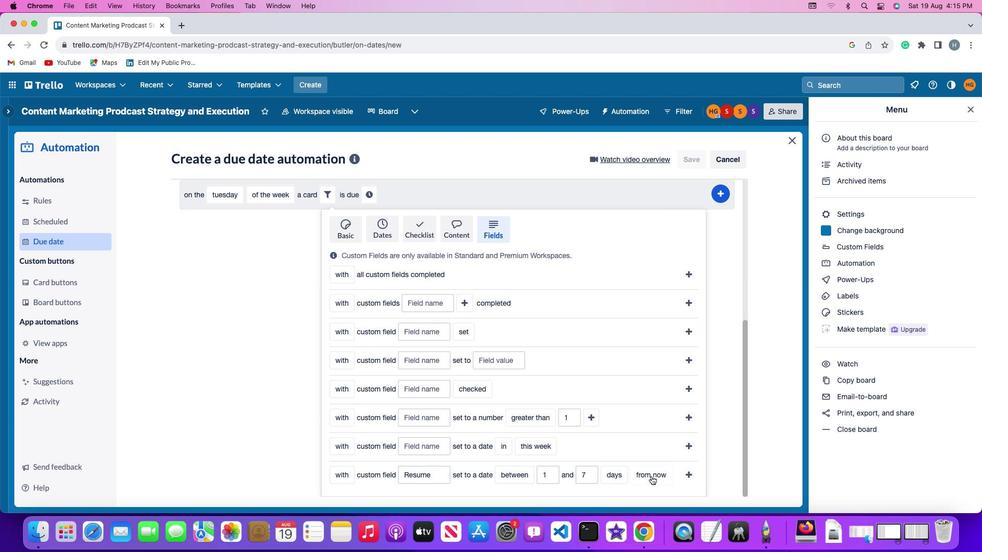 
Action: Mouse pressed left at (643, 467)
Screenshot: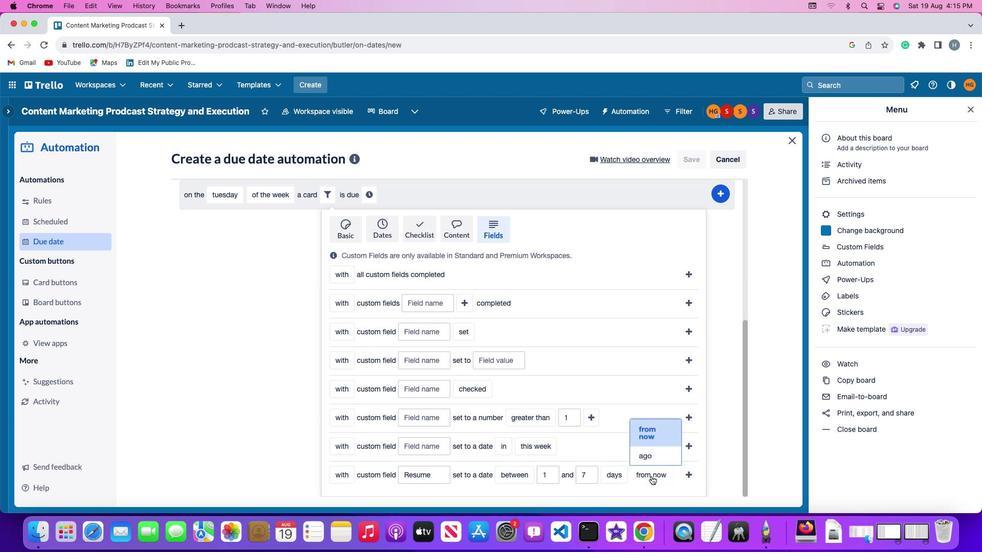 
Action: Mouse moved to (636, 449)
Screenshot: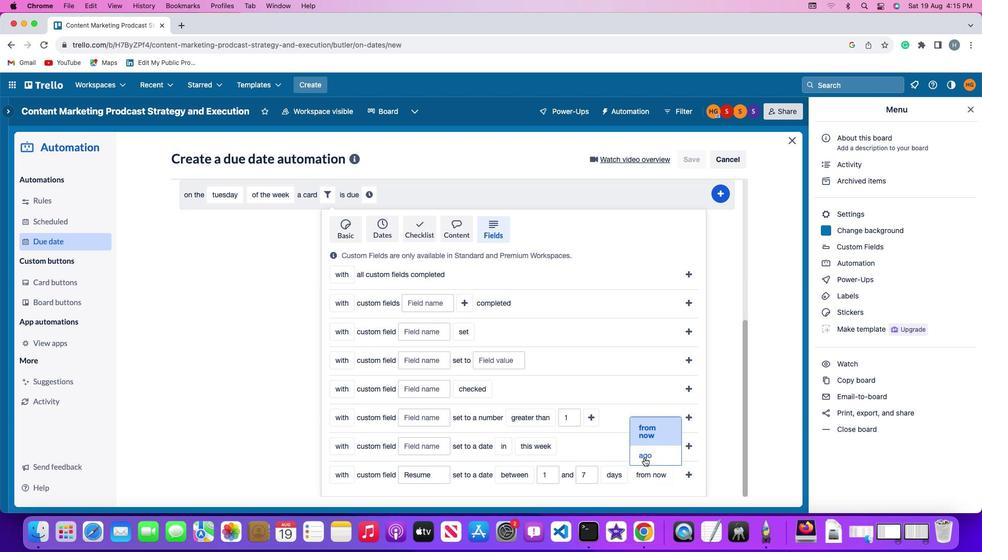 
Action: Mouse pressed left at (636, 449)
Screenshot: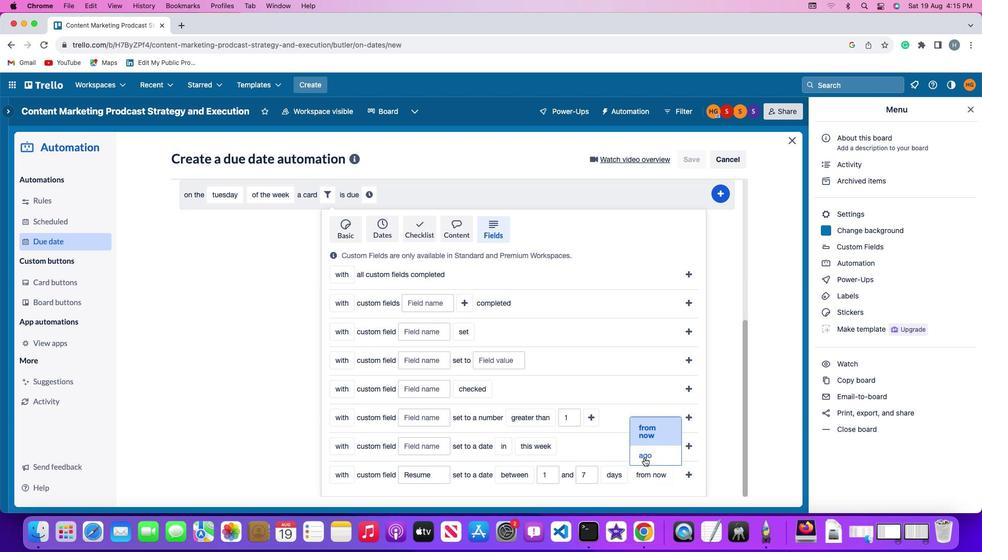 
Action: Mouse moved to (667, 467)
Screenshot: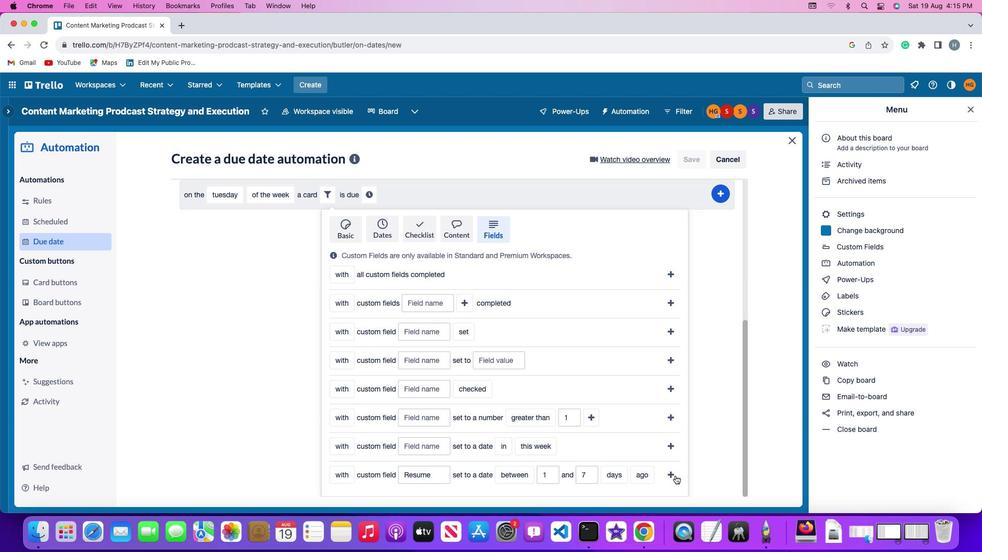 
Action: Mouse pressed left at (667, 467)
Screenshot: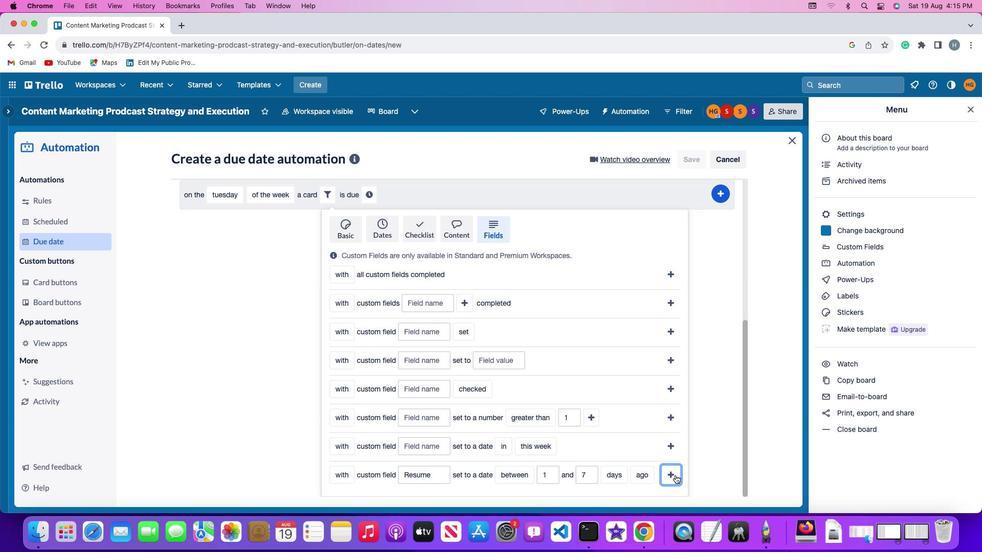 
Action: Mouse moved to (603, 442)
Screenshot: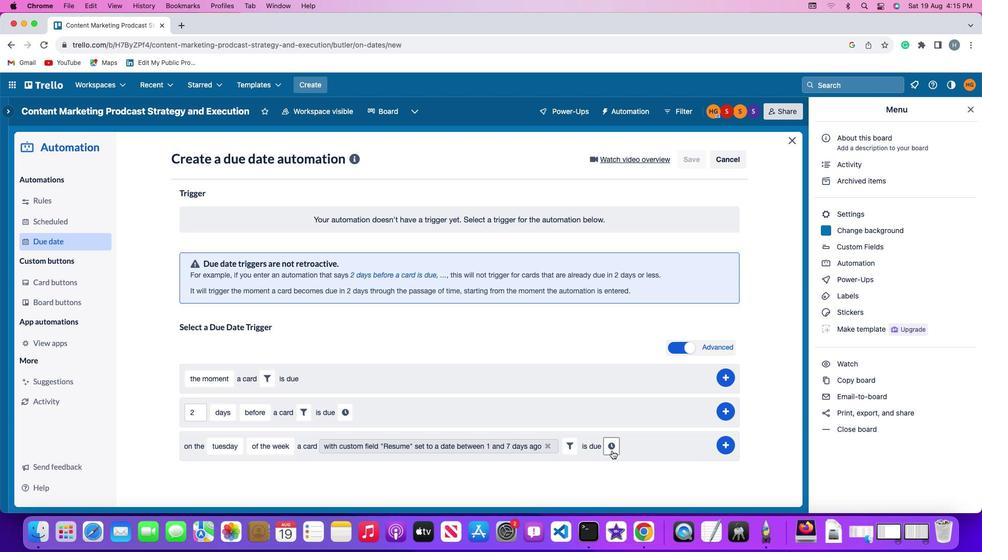
Action: Mouse pressed left at (603, 442)
Screenshot: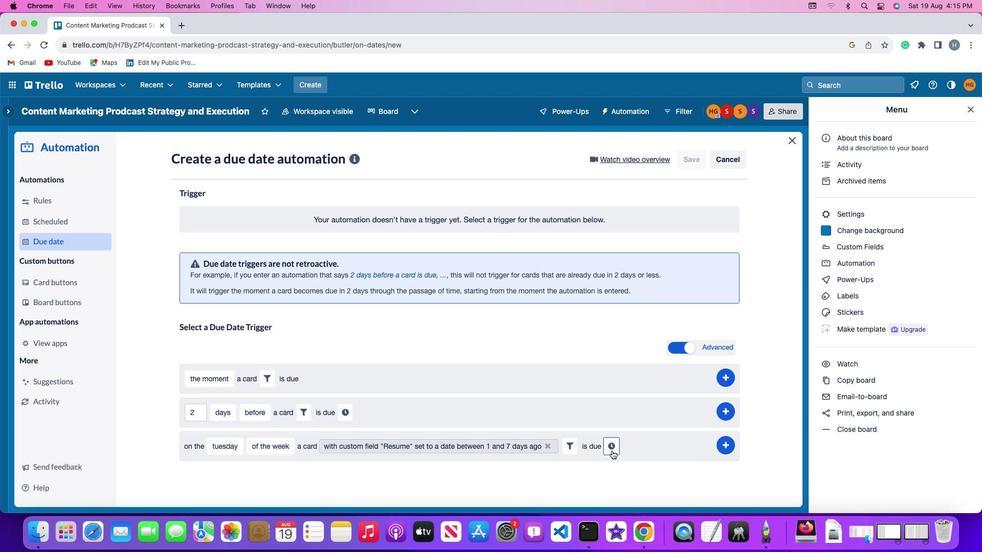 
Action: Mouse moved to (621, 441)
Screenshot: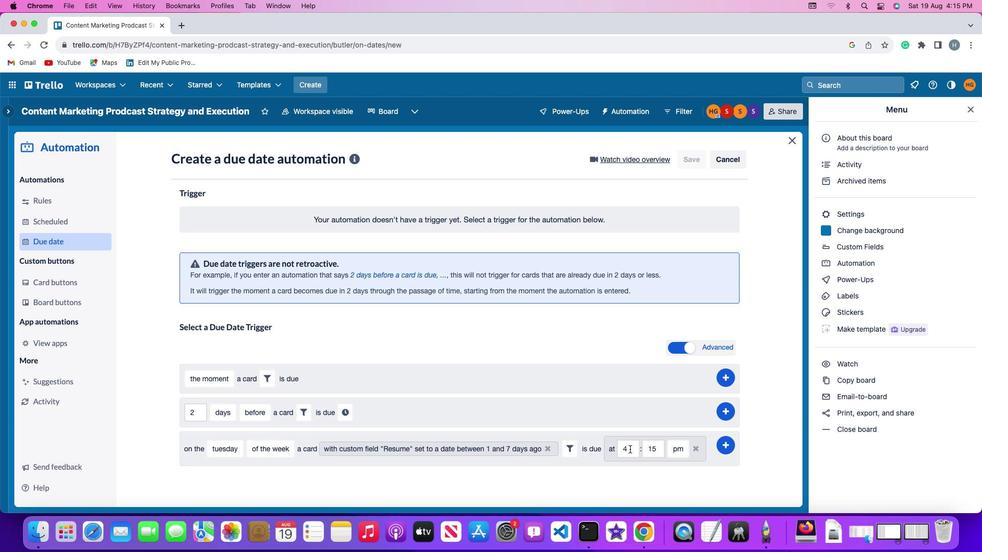 
Action: Mouse pressed left at (621, 441)
Screenshot: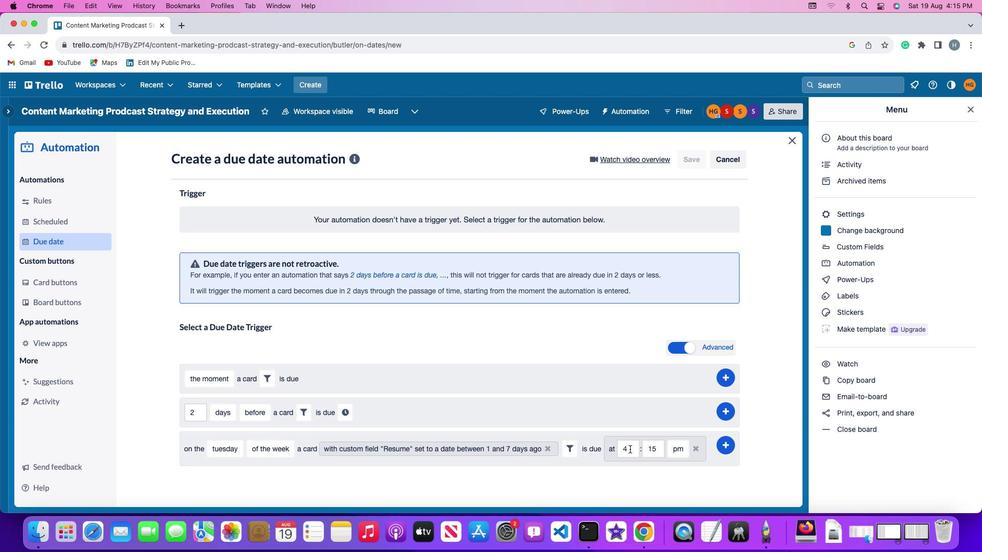 
Action: Mouse moved to (621, 441)
Screenshot: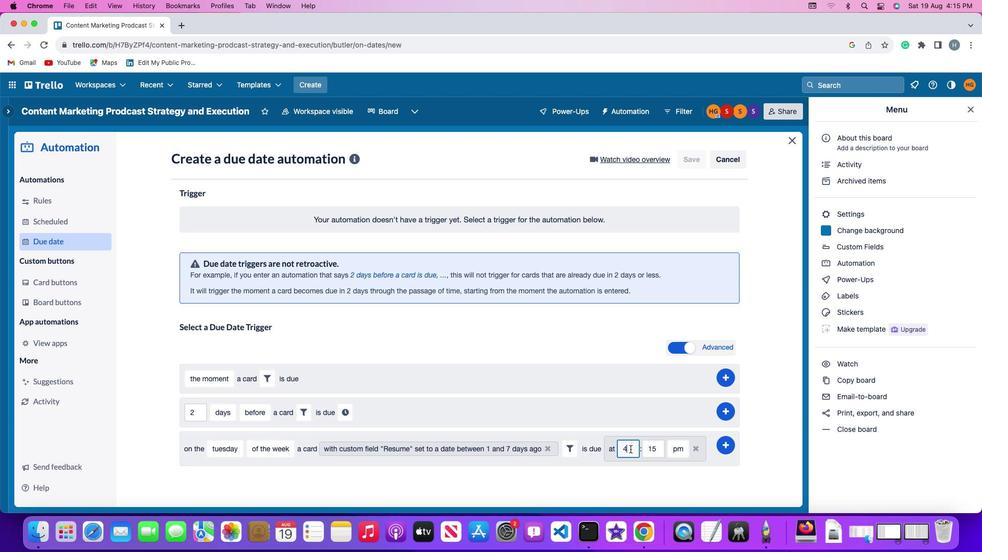 
Action: Key pressed Key.backspace
Screenshot: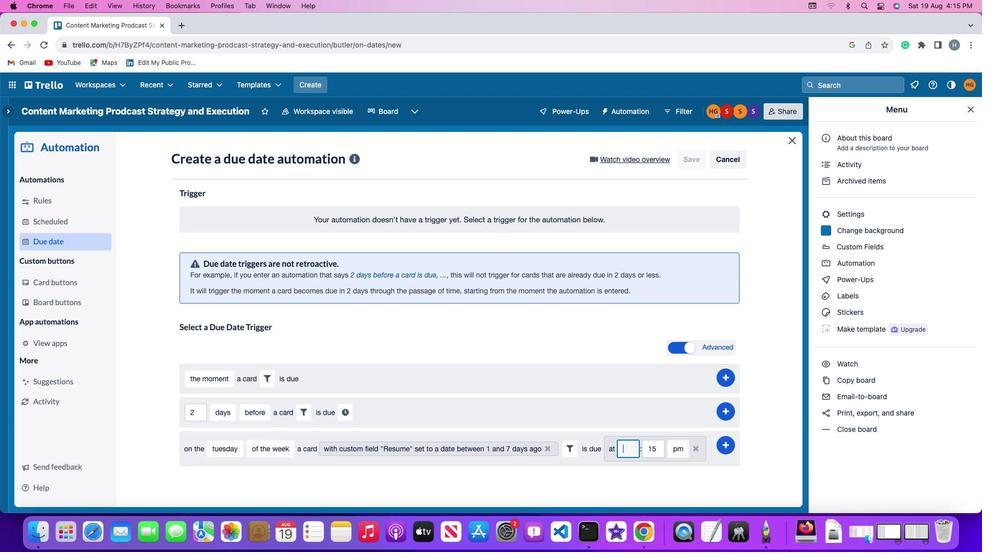 
Action: Mouse moved to (621, 440)
Screenshot: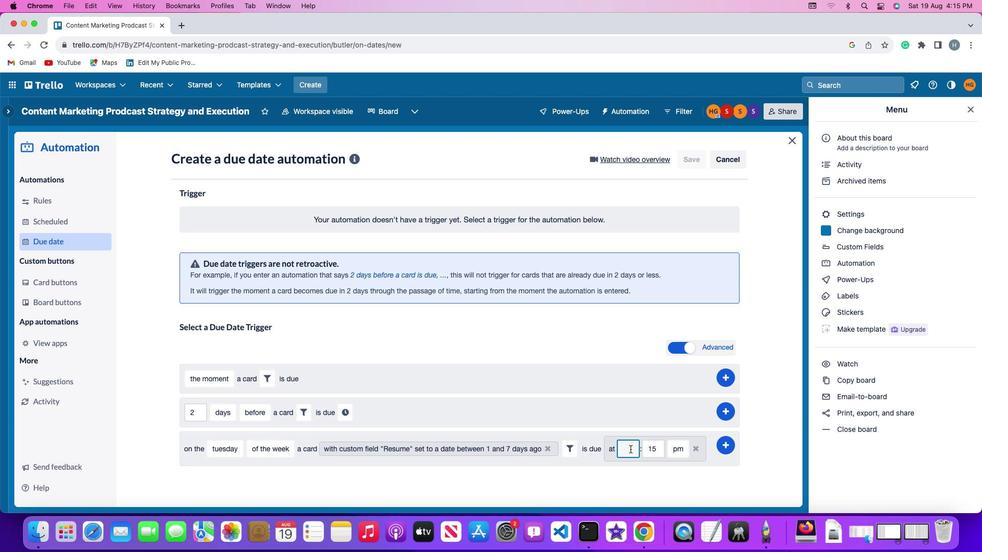 
Action: Key pressed '1''1'
Screenshot: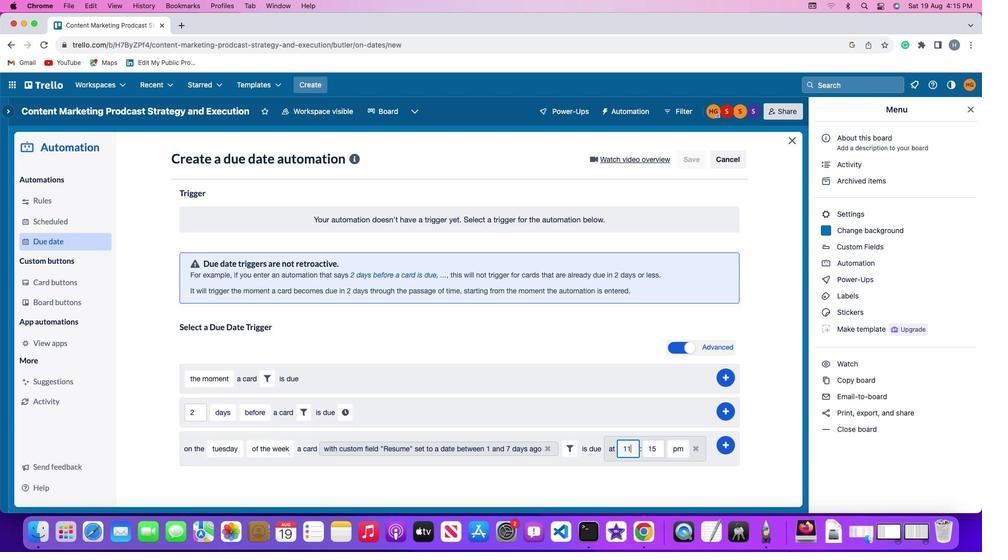 
Action: Mouse moved to (651, 440)
Screenshot: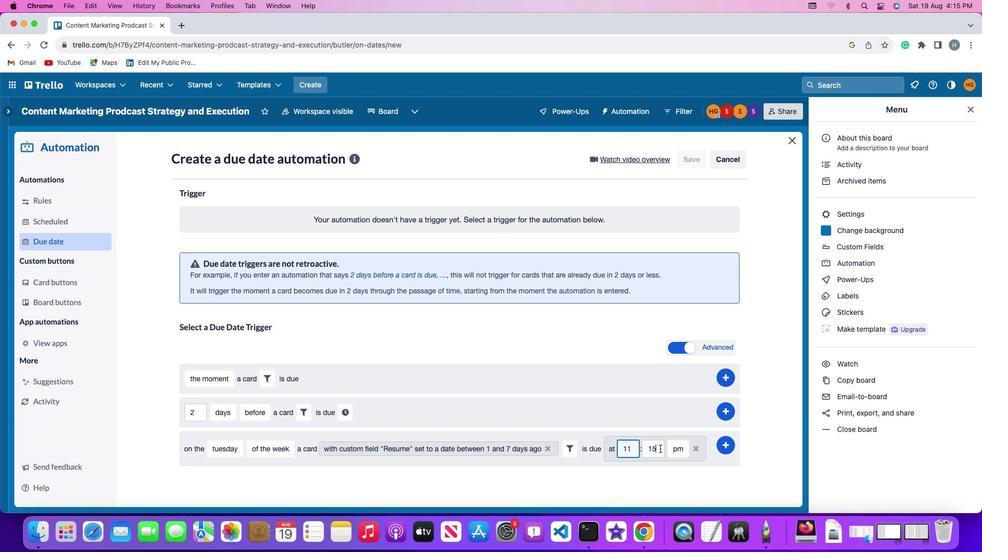 
Action: Mouse pressed left at (651, 440)
Screenshot: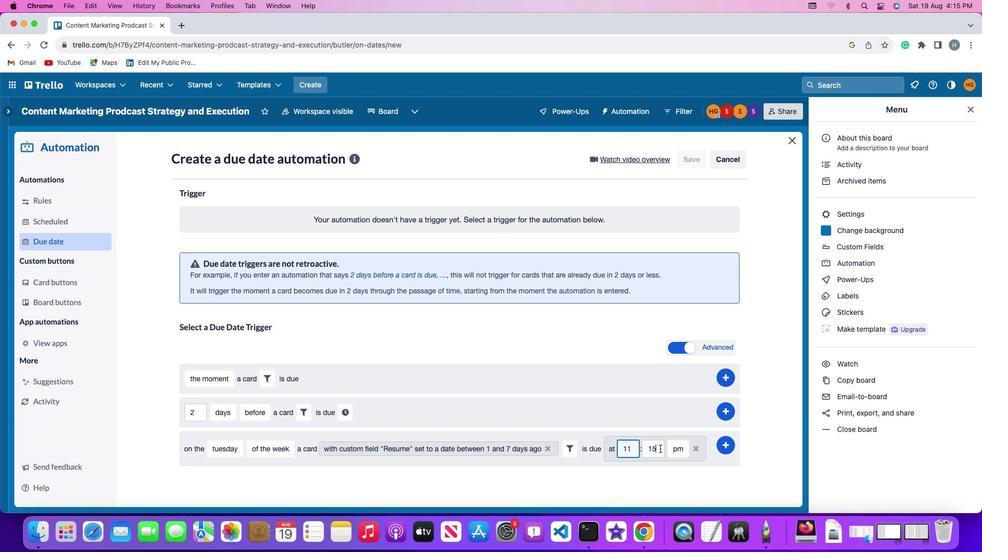 
Action: Key pressed Key.backspaceKey.backspace'0''0'
Screenshot: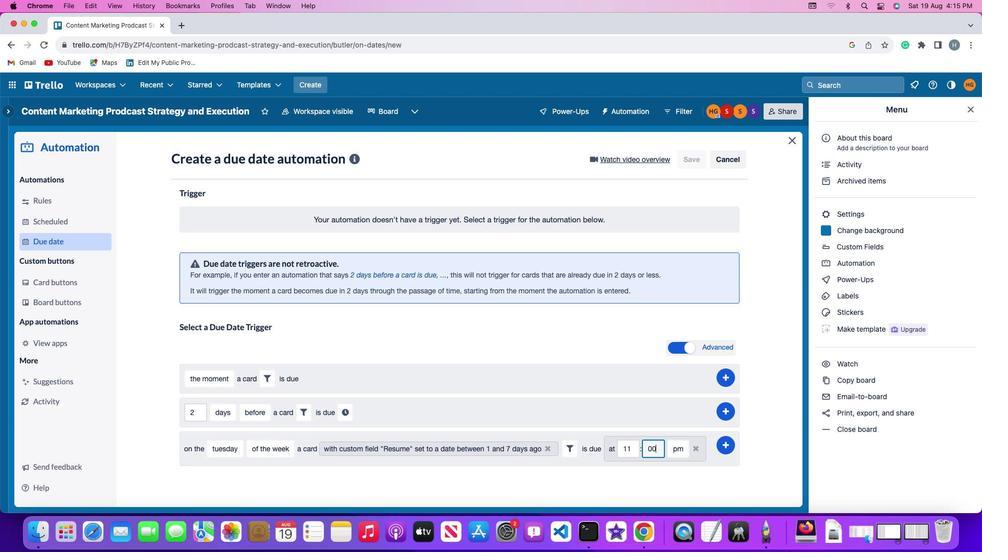 
Action: Mouse moved to (671, 440)
Screenshot: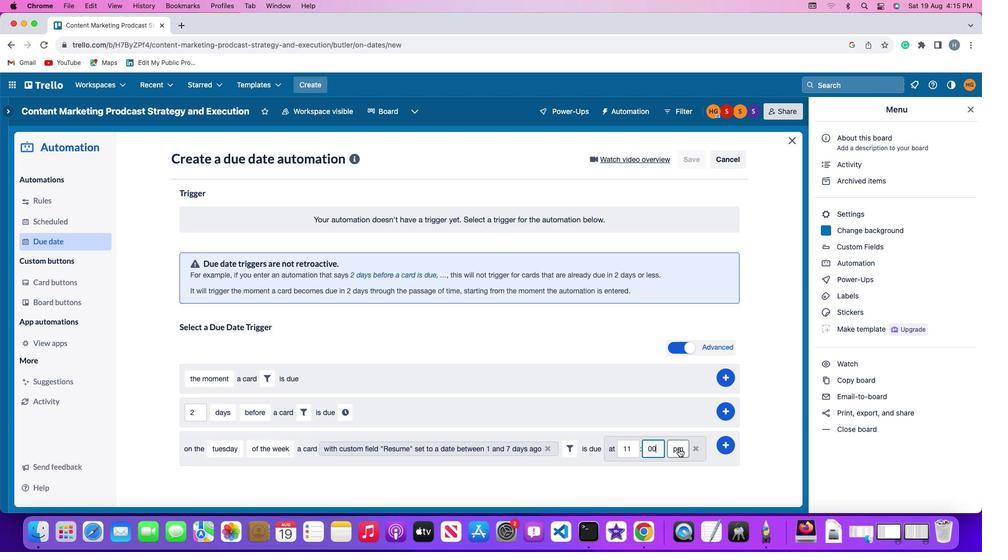 
Action: Mouse pressed left at (671, 440)
Screenshot: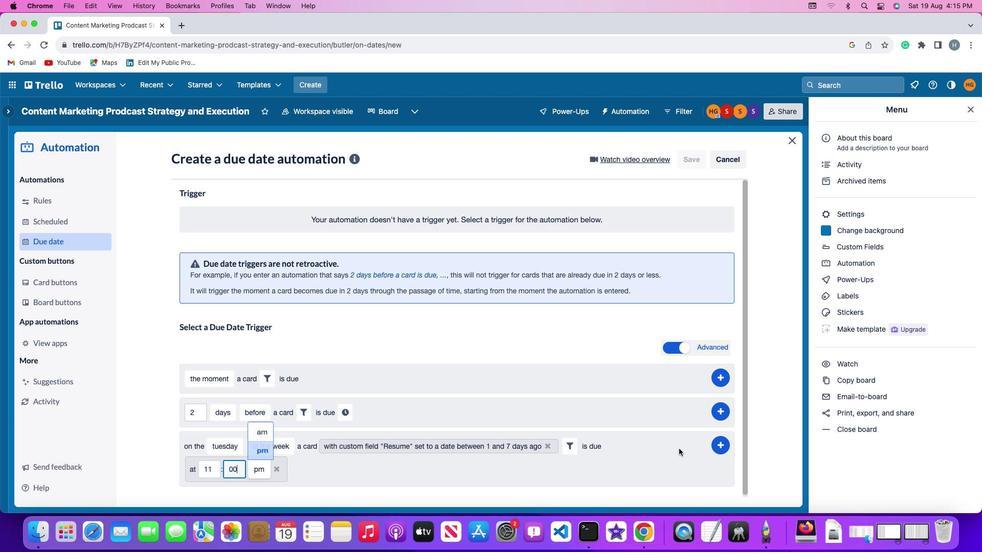 
Action: Mouse moved to (247, 465)
Screenshot: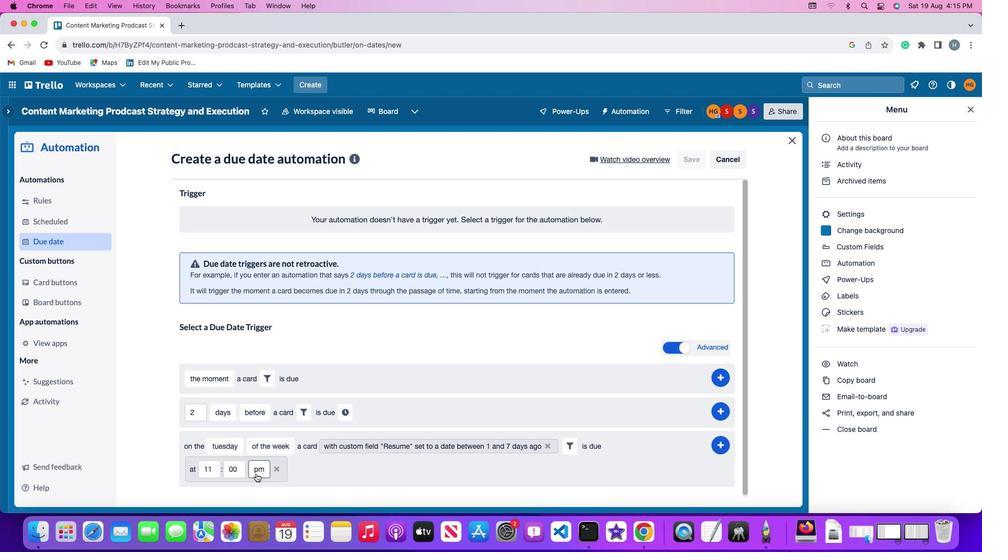 
Action: Mouse pressed left at (247, 465)
Screenshot: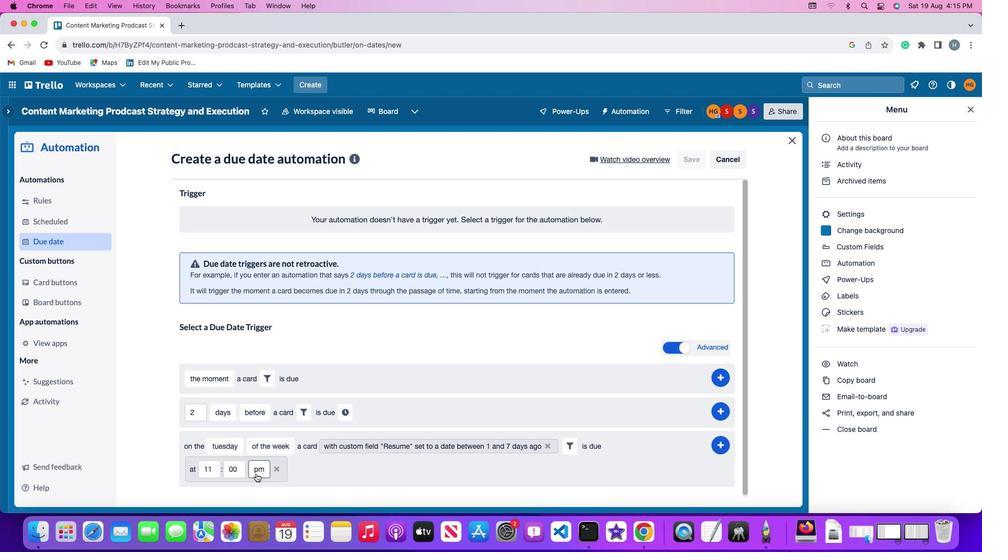 
Action: Mouse moved to (255, 423)
Screenshot: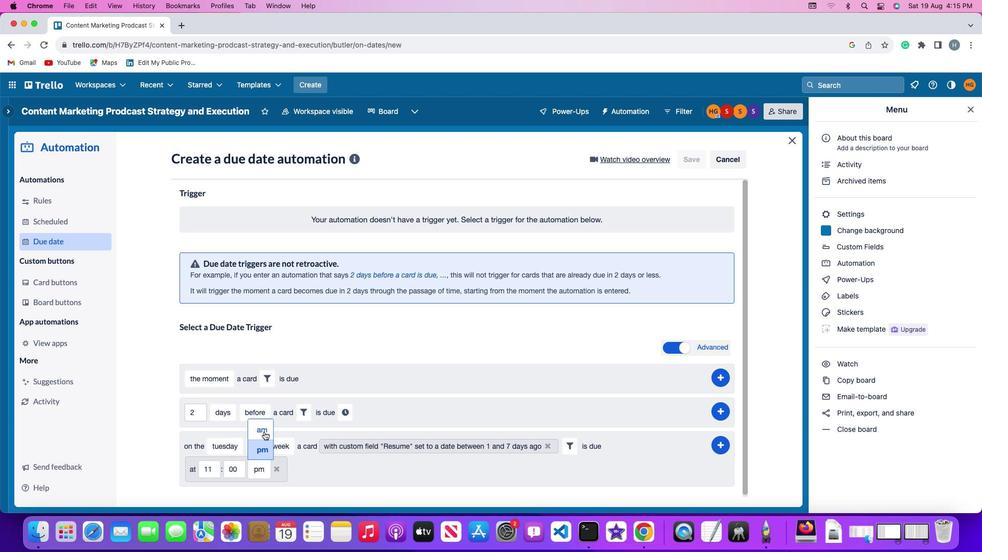 
Action: Mouse pressed left at (255, 423)
Screenshot: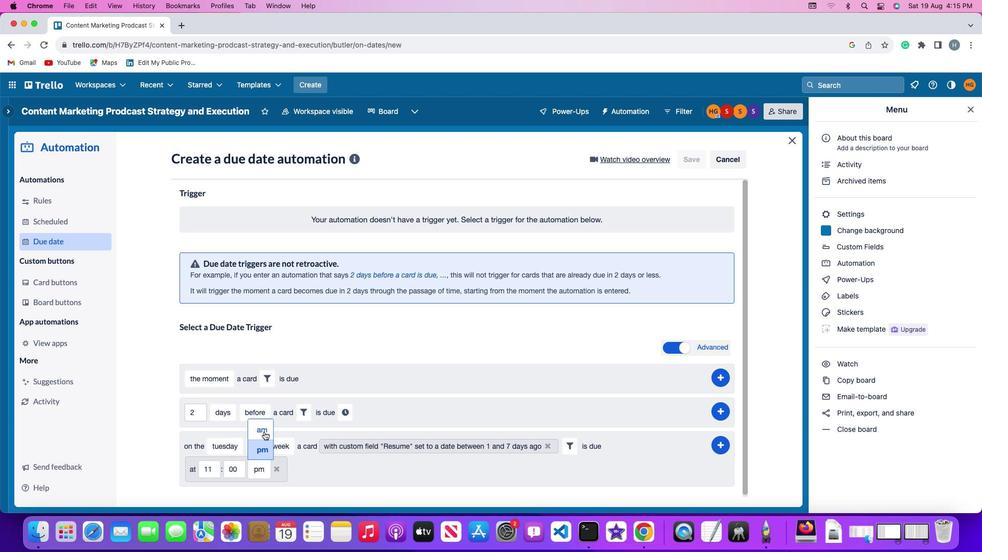
Action: Mouse moved to (716, 432)
Screenshot: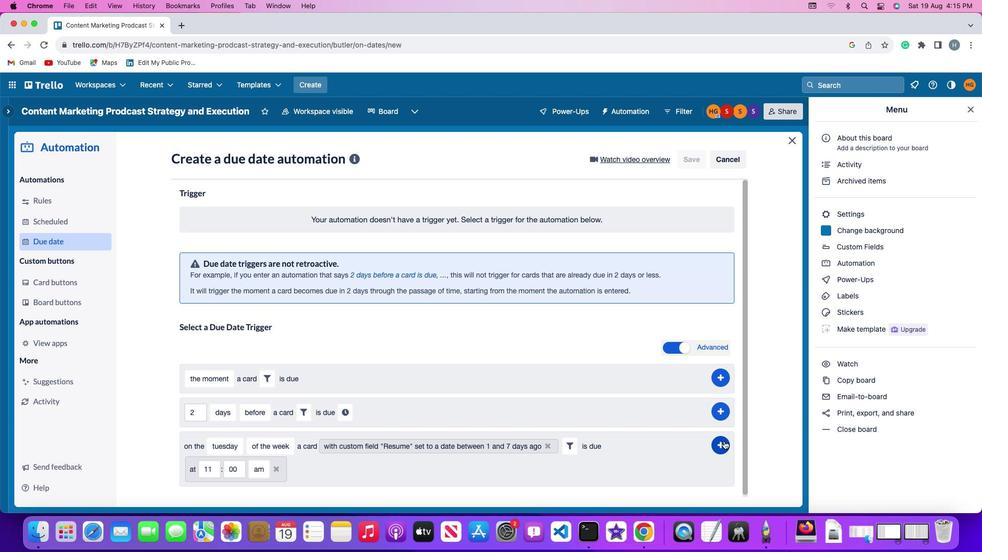 
Action: Mouse pressed left at (716, 432)
Screenshot: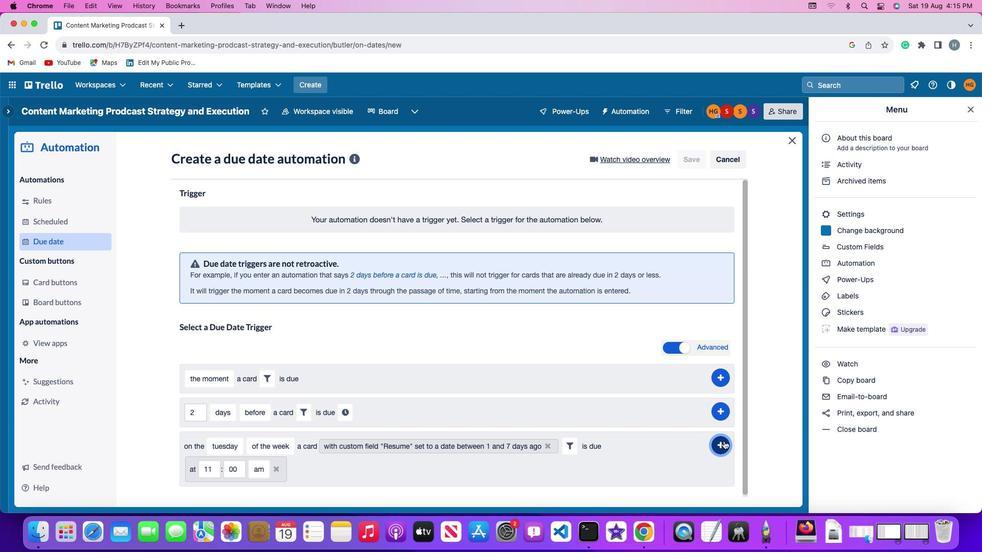 
Action: Mouse moved to (766, 371)
Screenshot: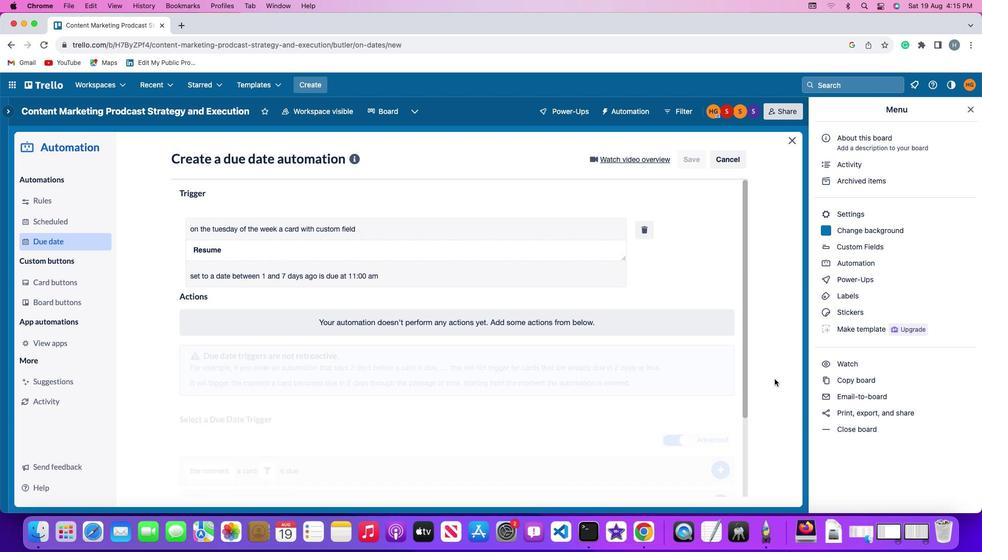 
